 Task: Look for space in Ilorin, Nigeria from 15th June, 2023 to 21st June, 2023 for 5 adults in price range Rs.14000 to Rs.25000. Place can be entire place with 3 bedrooms having 3 beds and 3 bathrooms. Property type can be house, flat, guest house. Booking option can be shelf check-in. Required host language is English.
Action: Mouse moved to (414, 106)
Screenshot: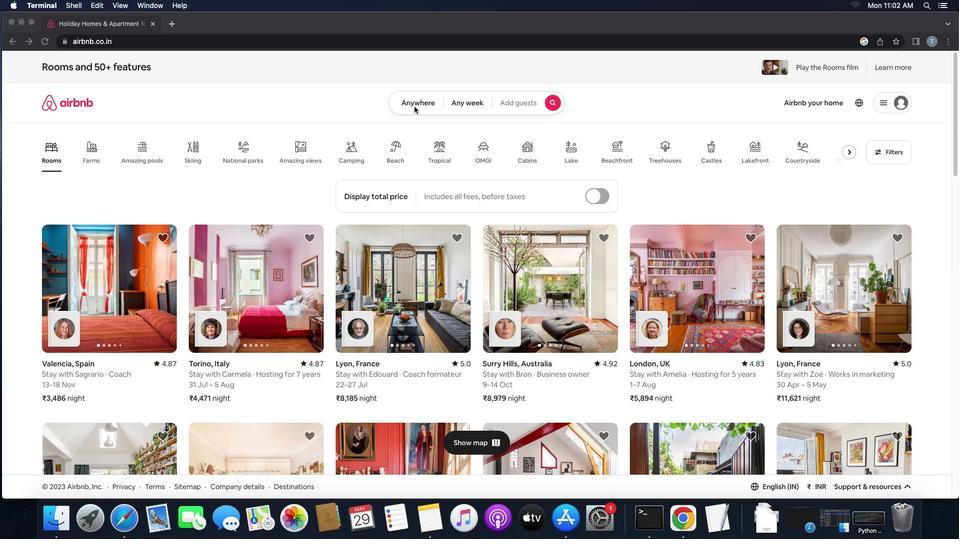 
Action: Mouse pressed left at (414, 106)
Screenshot: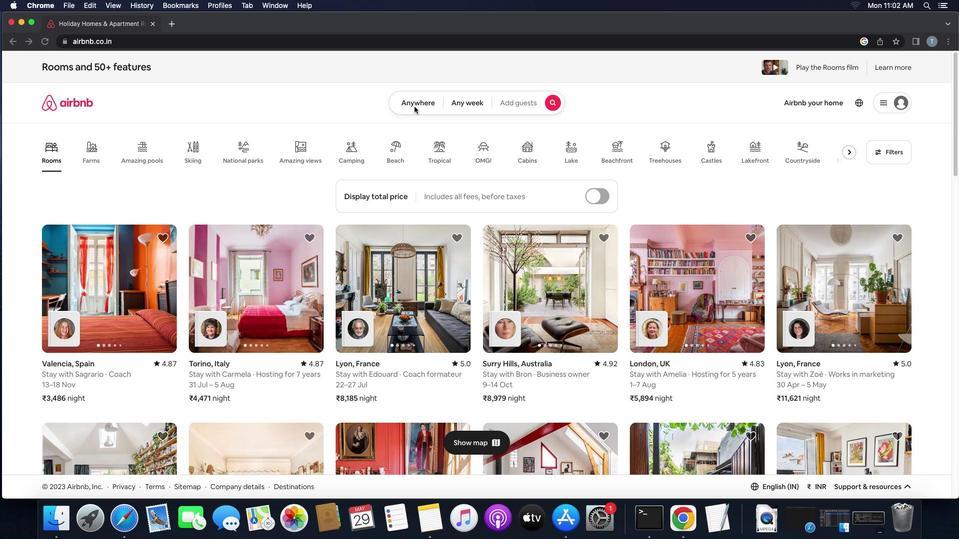 
Action: Mouse pressed left at (414, 106)
Screenshot: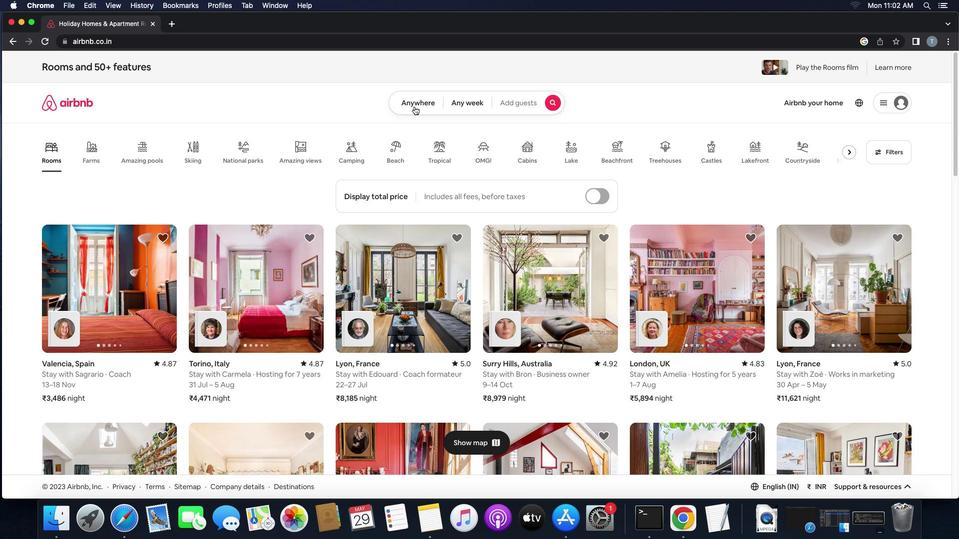 
Action: Mouse moved to (370, 139)
Screenshot: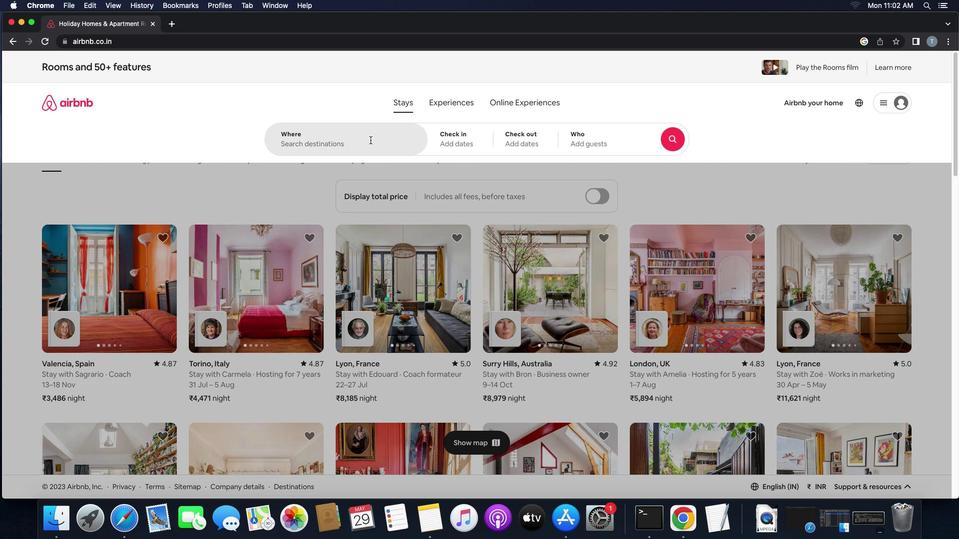 
Action: Mouse pressed left at (370, 139)
Screenshot: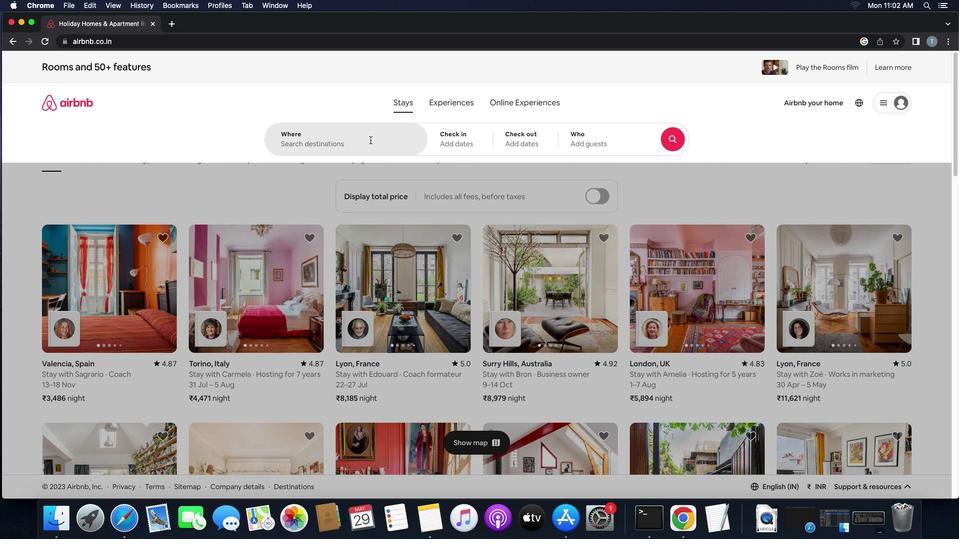 
Action: Key pressed 'i''i''o''r''i''n'','Key.space
Screenshot: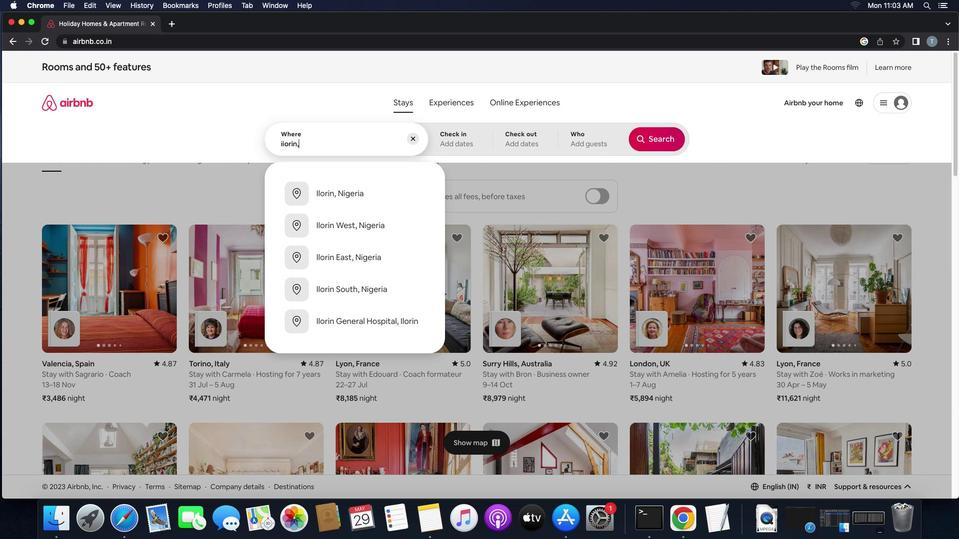 
Action: Mouse moved to (386, 188)
Screenshot: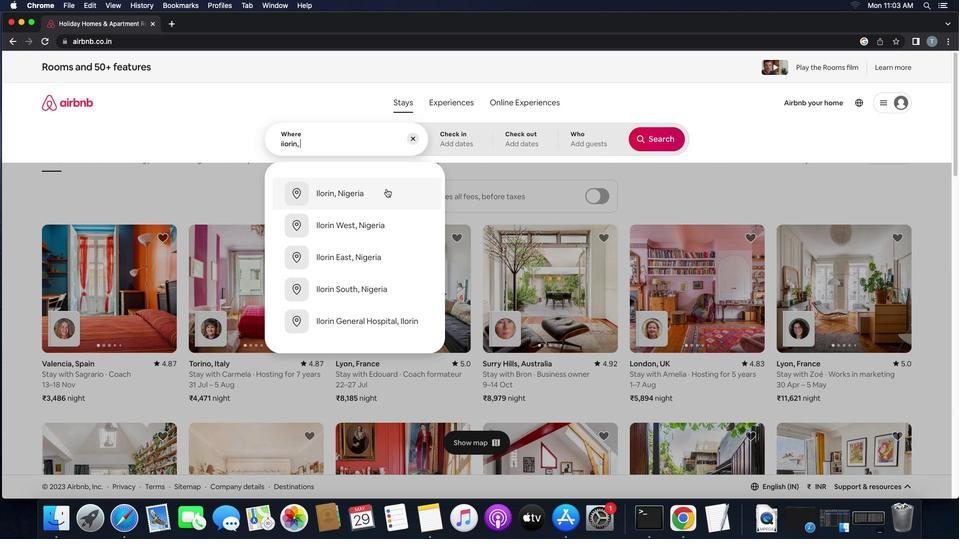 
Action: Mouse pressed left at (386, 188)
Screenshot: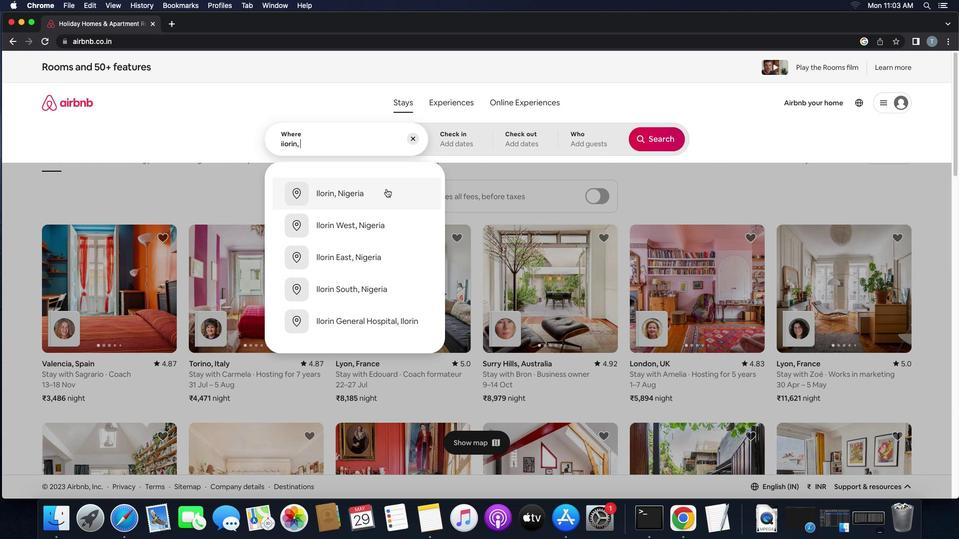 
Action: Mouse moved to (605, 314)
Screenshot: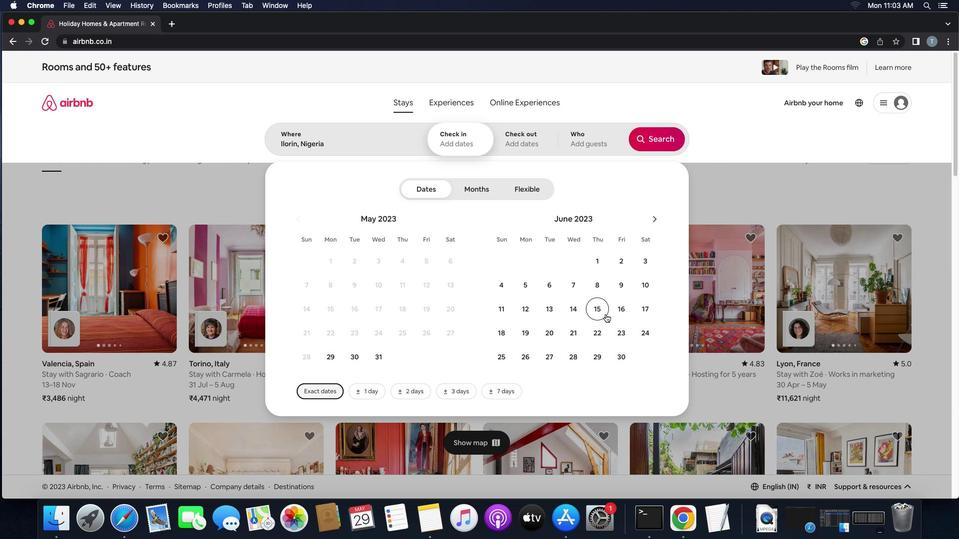 
Action: Mouse pressed left at (605, 314)
Screenshot: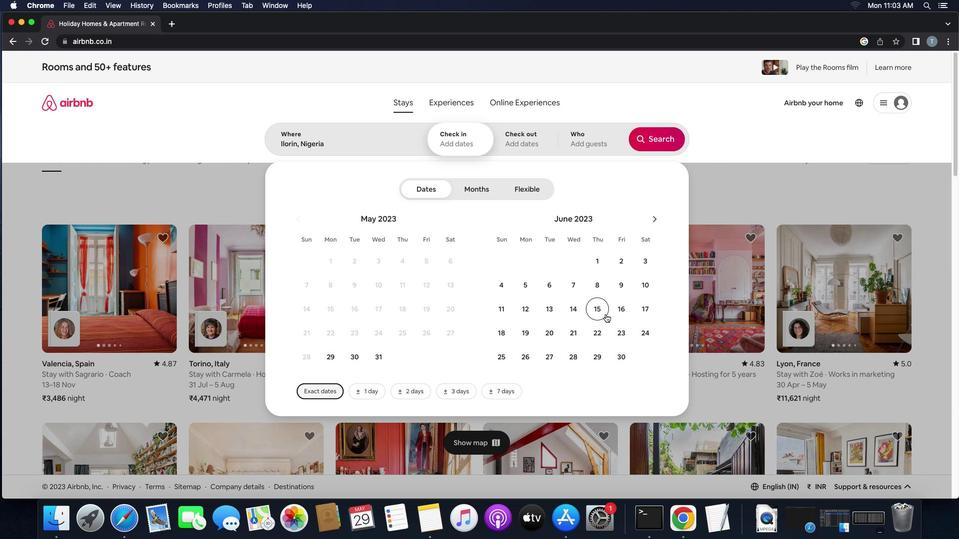 
Action: Mouse moved to (572, 333)
Screenshot: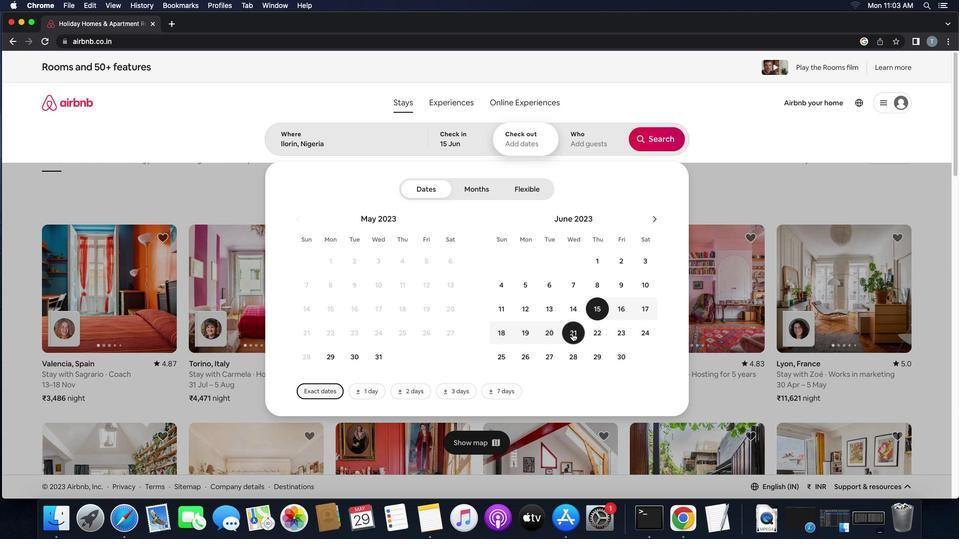 
Action: Mouse pressed left at (572, 333)
Screenshot: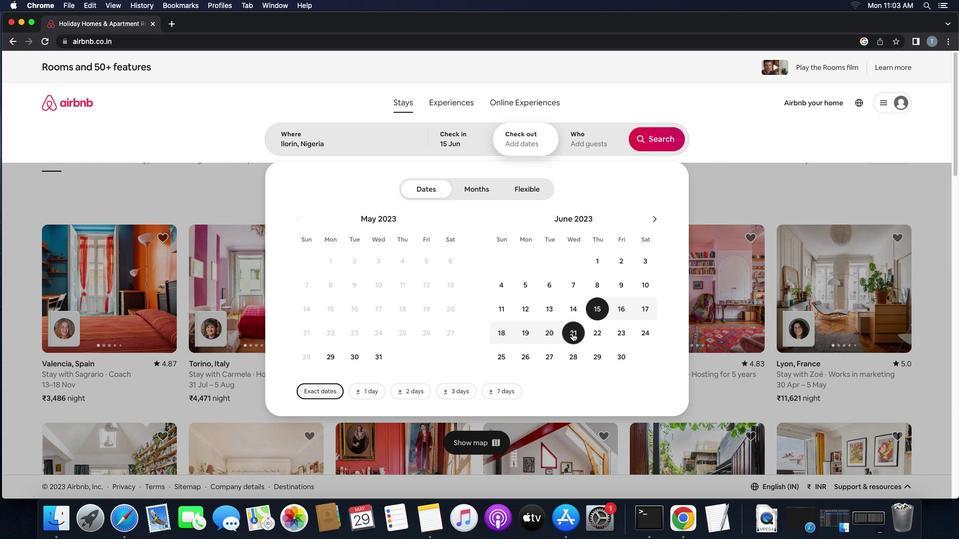 
Action: Mouse moved to (577, 139)
Screenshot: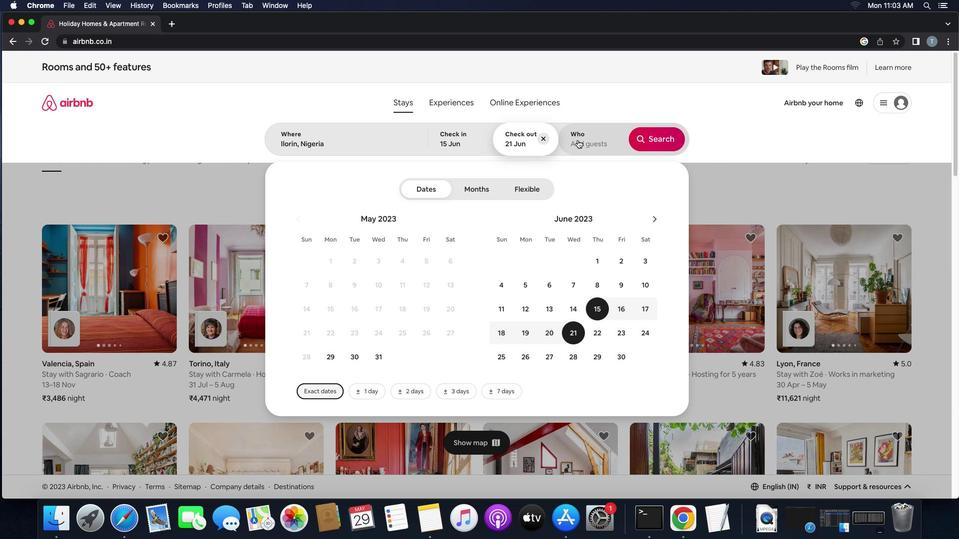 
Action: Mouse pressed left at (577, 139)
Screenshot: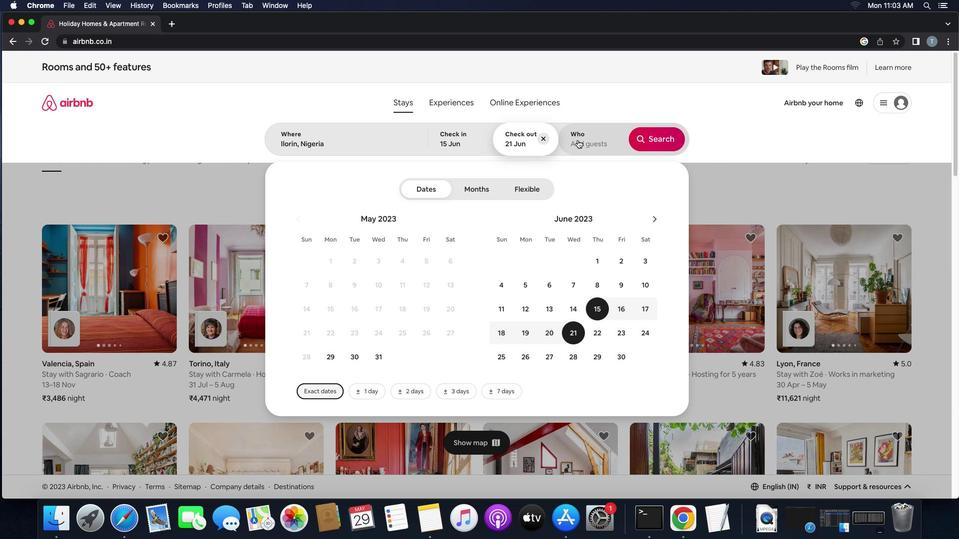 
Action: Mouse moved to (658, 192)
Screenshot: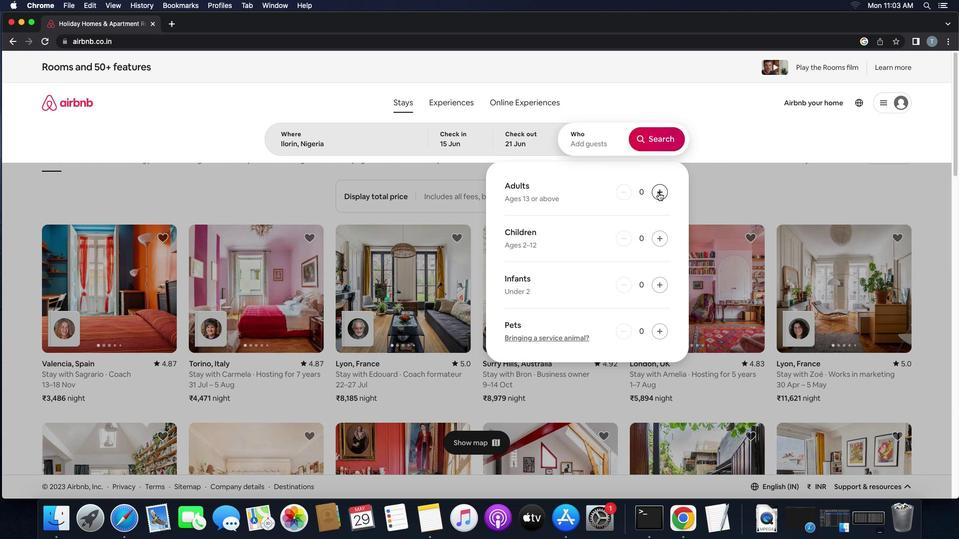 
Action: Mouse pressed left at (658, 192)
Screenshot: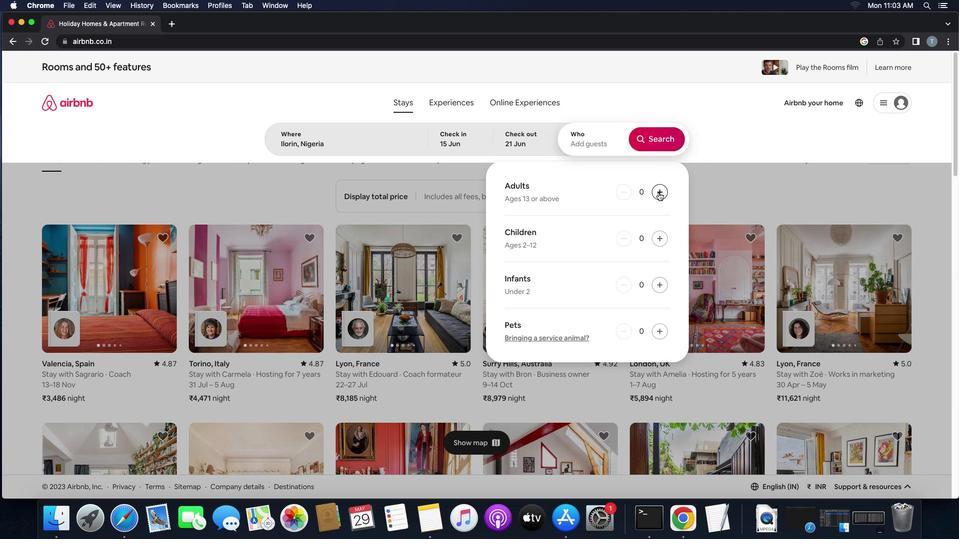 
Action: Mouse pressed left at (658, 192)
Screenshot: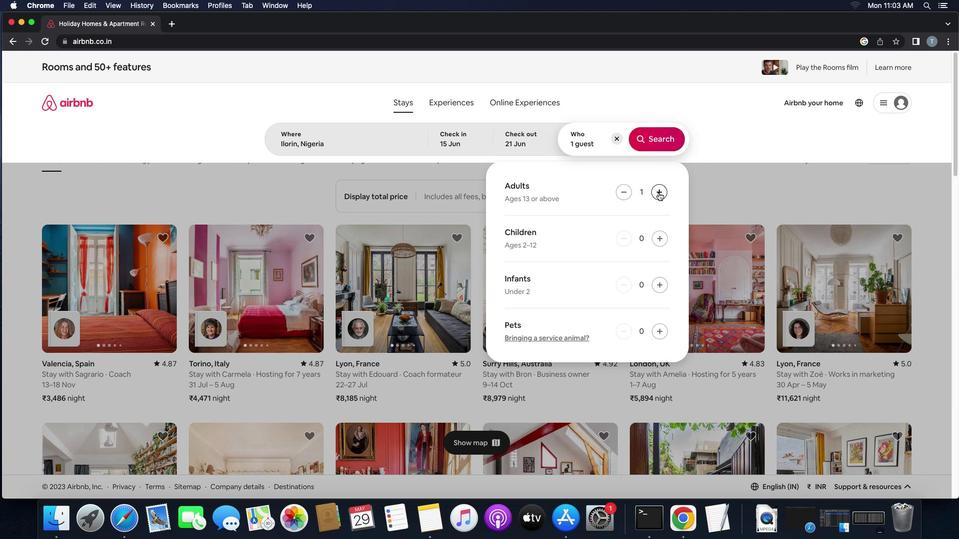
Action: Mouse pressed left at (658, 192)
Screenshot: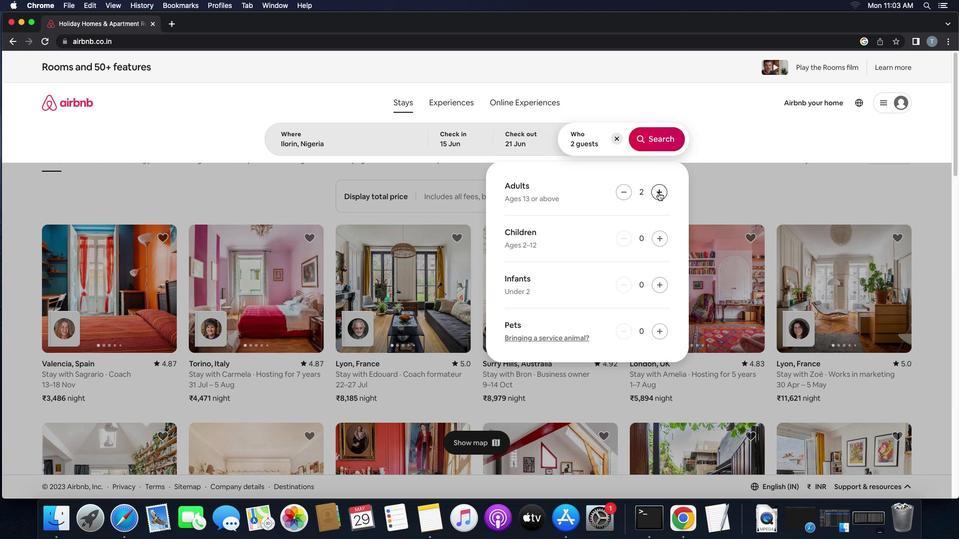 
Action: Mouse pressed left at (658, 192)
Screenshot: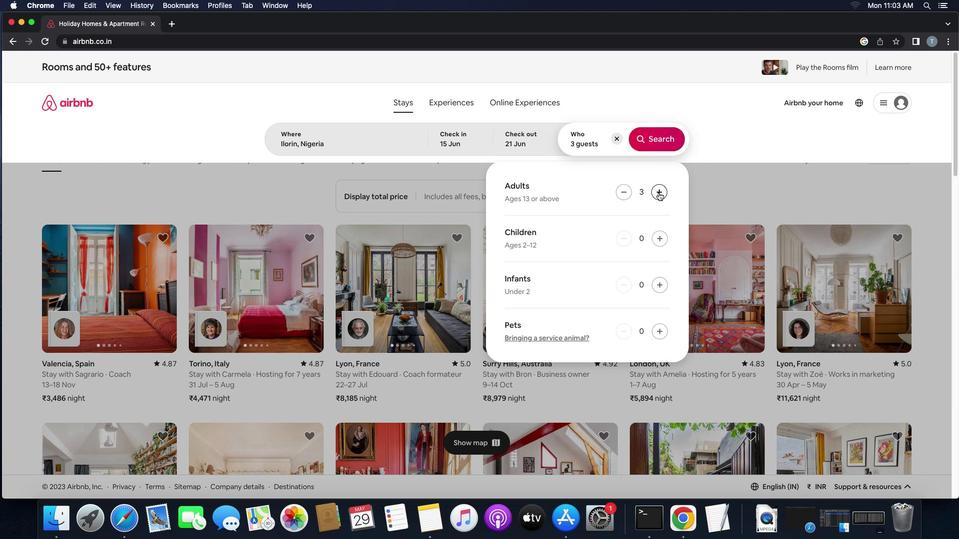 
Action: Mouse pressed left at (658, 192)
Screenshot: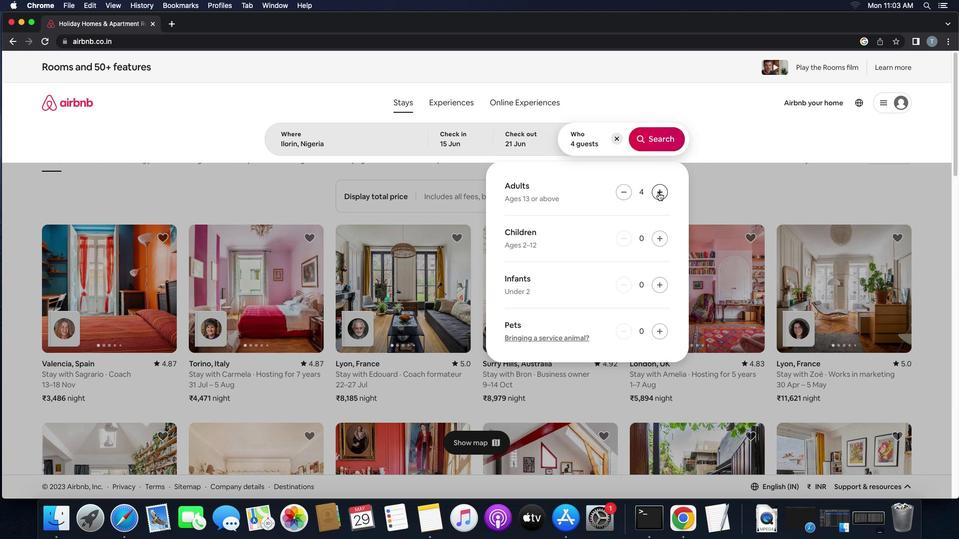 
Action: Mouse moved to (672, 141)
Screenshot: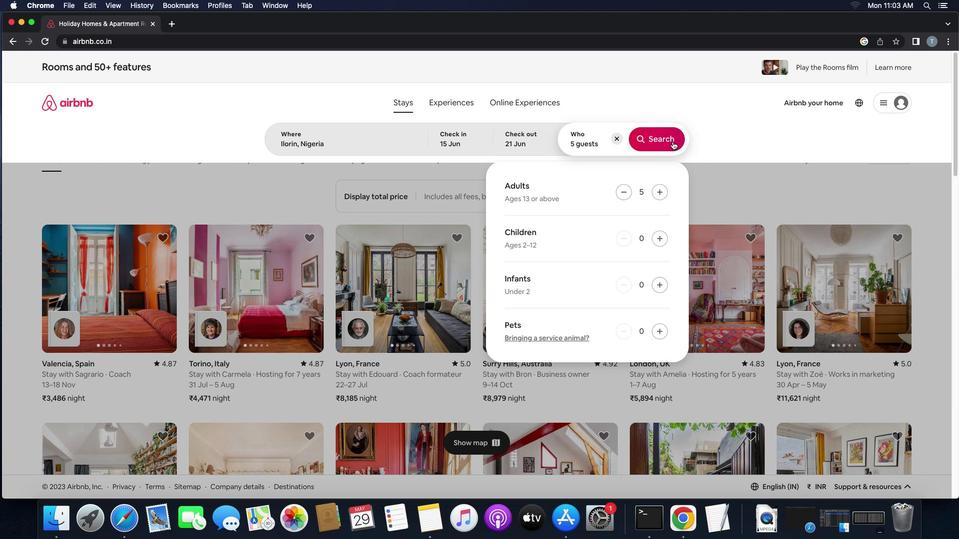 
Action: Mouse pressed left at (672, 141)
Screenshot: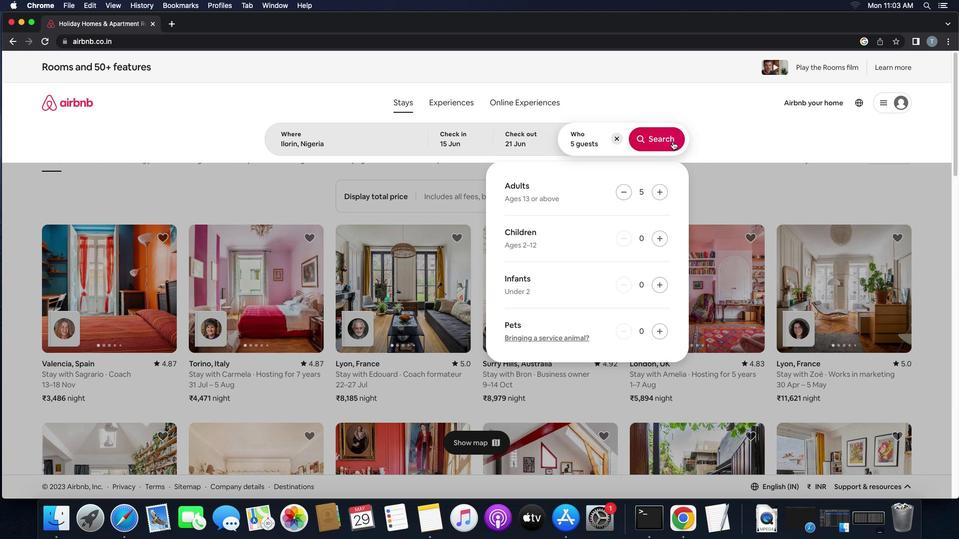 
Action: Mouse moved to (928, 110)
Screenshot: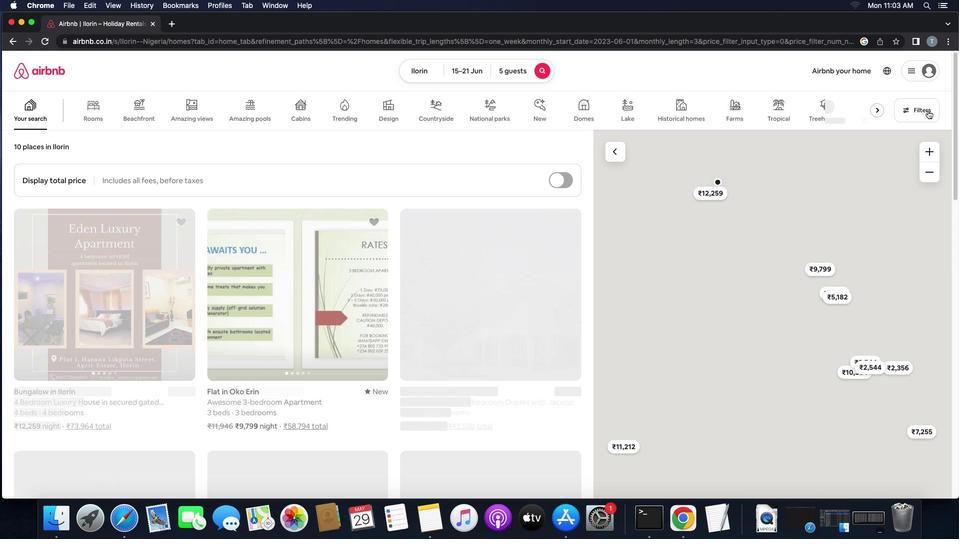 
Action: Mouse pressed left at (928, 110)
Screenshot: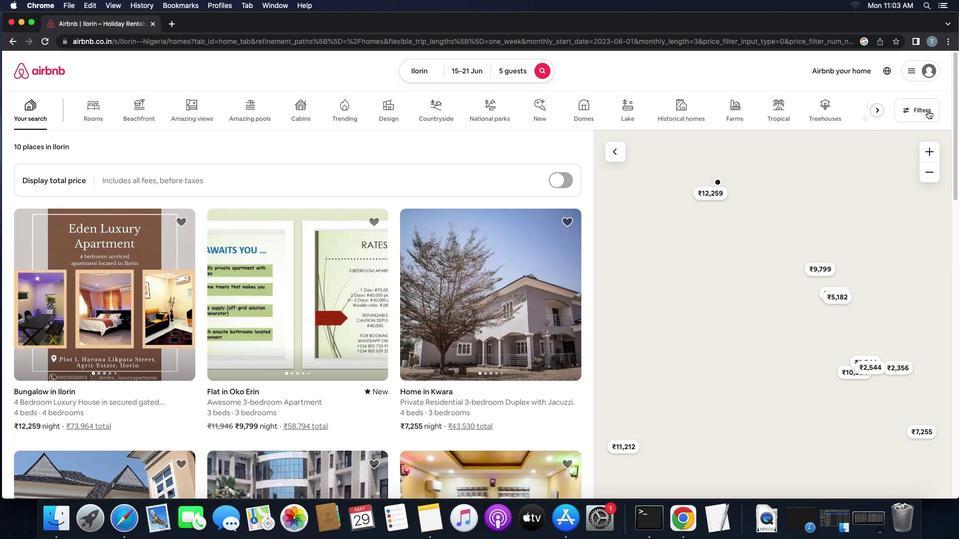 
Action: Mouse moved to (347, 240)
Screenshot: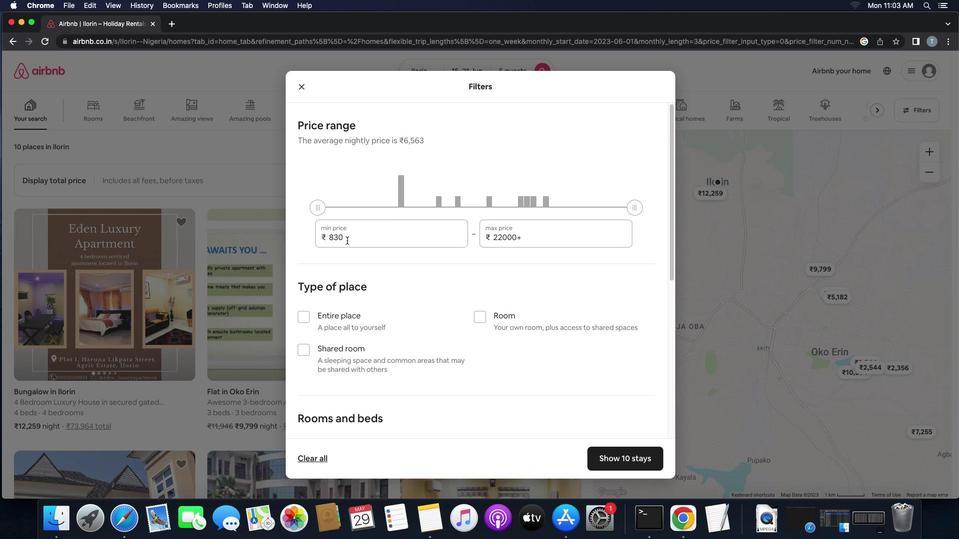 
Action: Mouse pressed left at (347, 240)
Screenshot: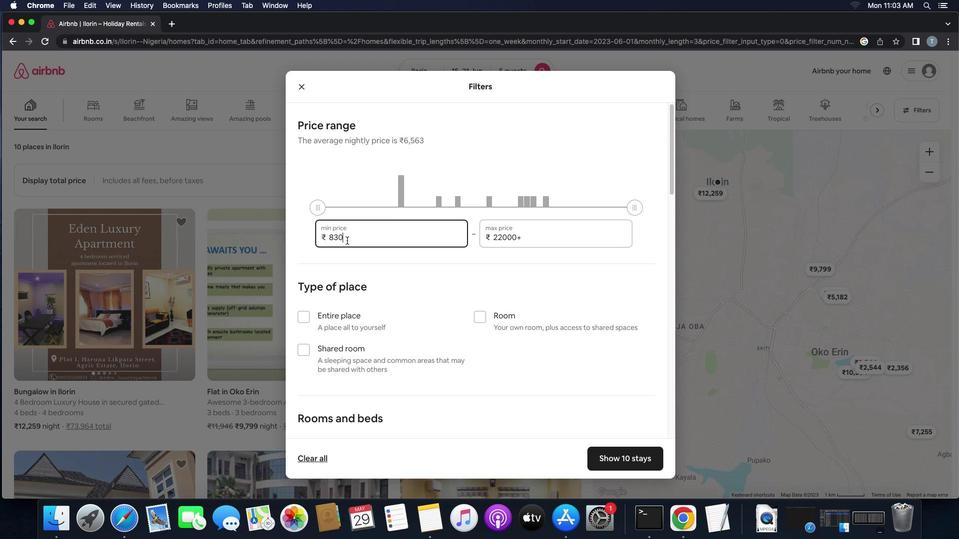 
Action: Mouse pressed left at (347, 240)
Screenshot: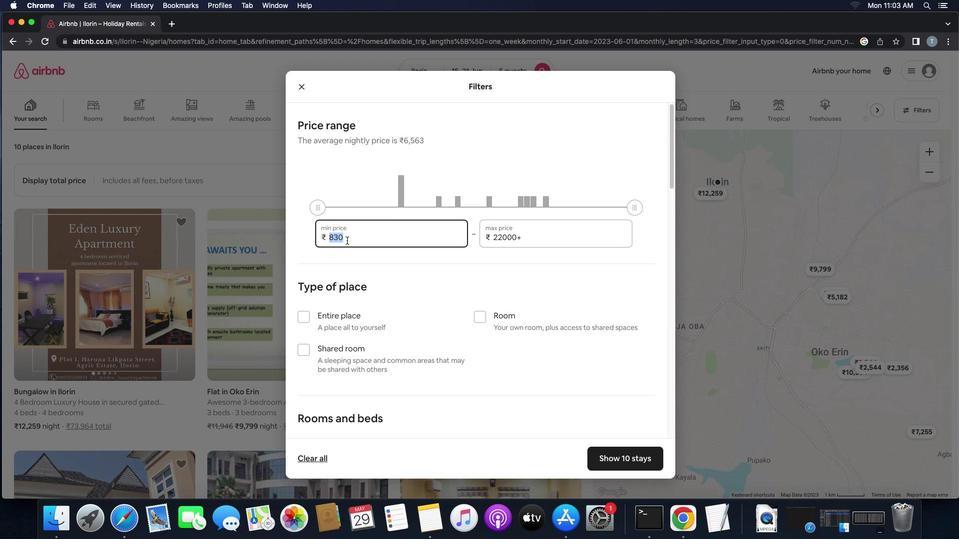 
Action: Key pressed Key.backspace'1''4''0''0''0'
Screenshot: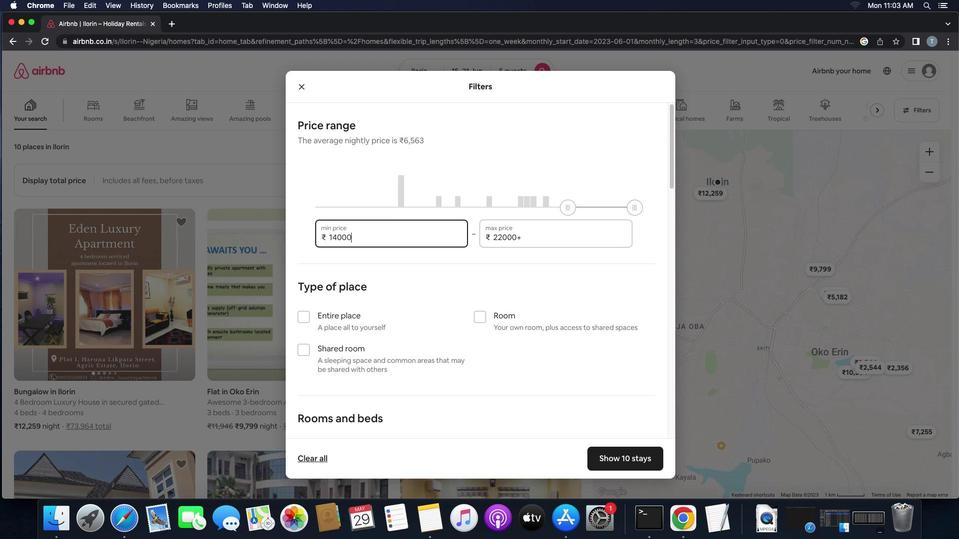 
Action: Mouse moved to (527, 239)
Screenshot: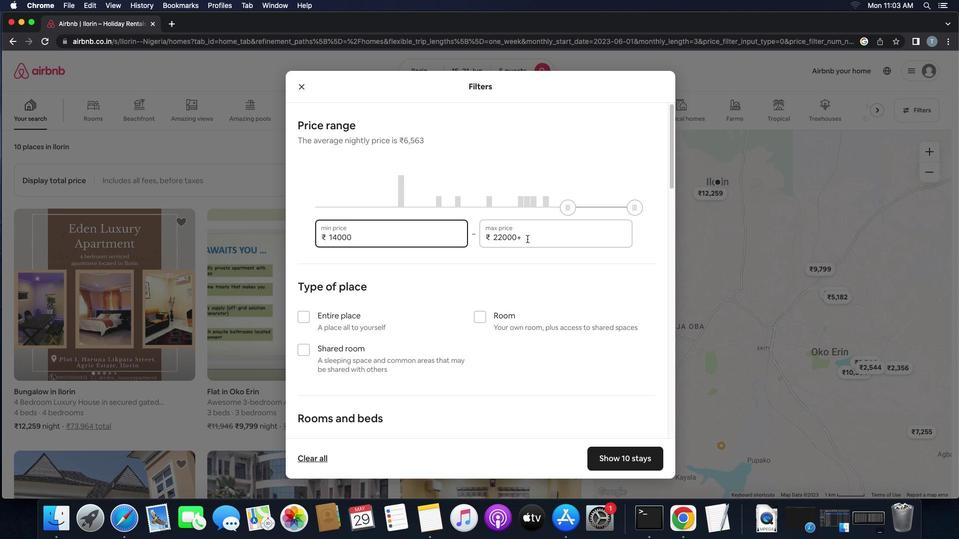 
Action: Mouse pressed left at (527, 239)
Screenshot: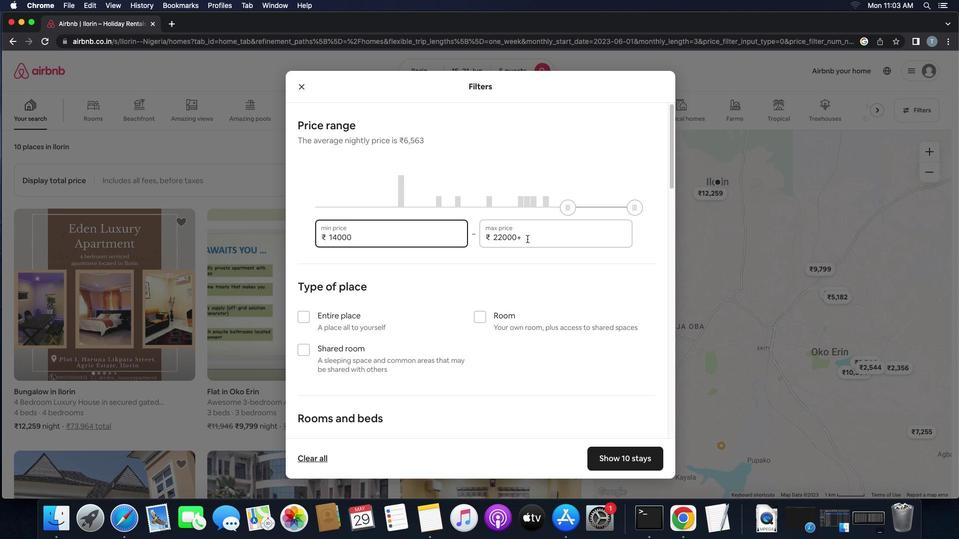 
Action: Mouse pressed left at (527, 239)
Screenshot: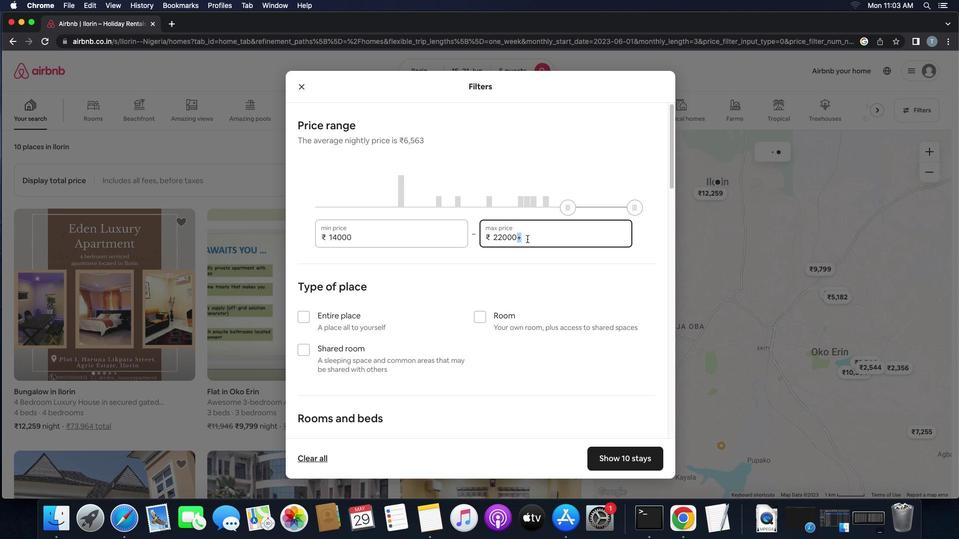 
Action: Key pressed Key.backspaceKey.backspaceKey.backspaceKey.backspaceKey.backspace'5''0''0''0'
Screenshot: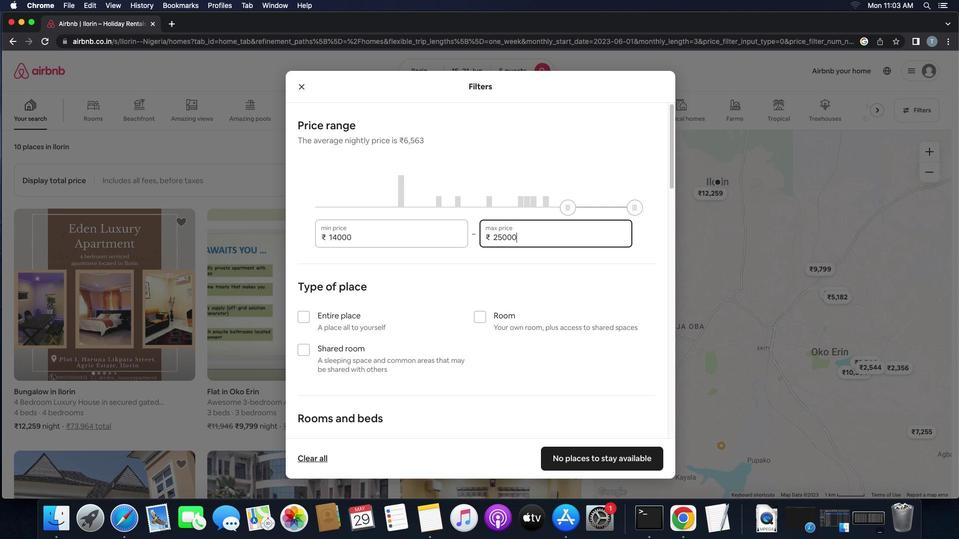 
Action: Mouse moved to (336, 316)
Screenshot: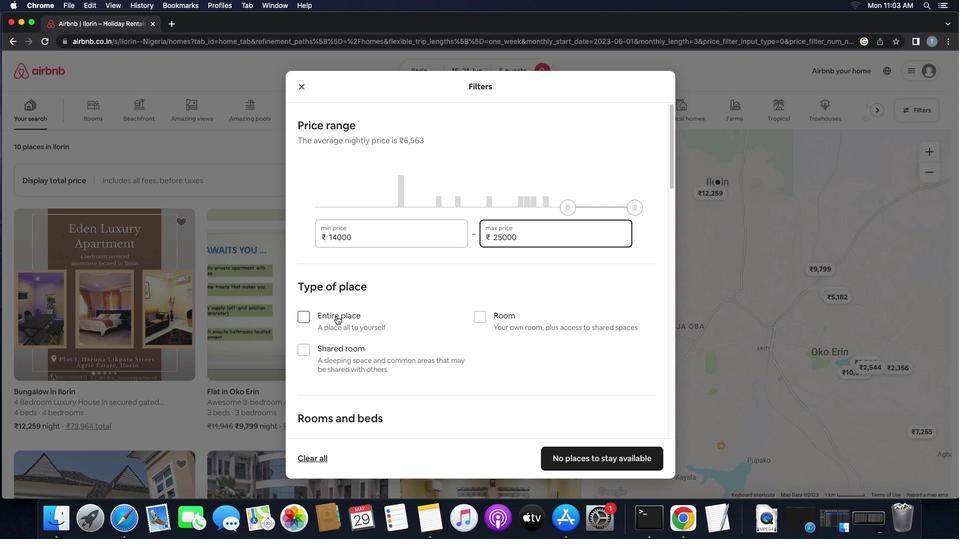 
Action: Mouse pressed left at (336, 316)
Screenshot: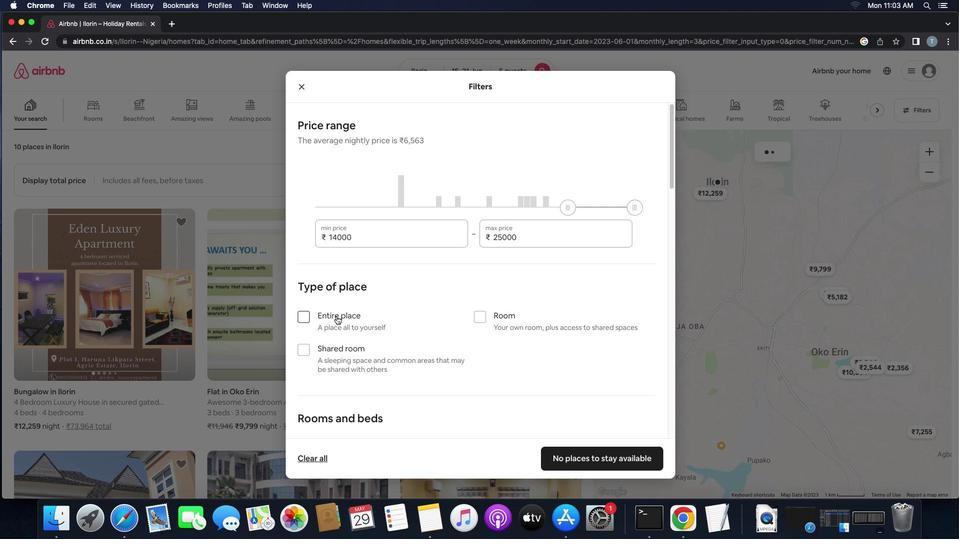 
Action: Mouse moved to (503, 345)
Screenshot: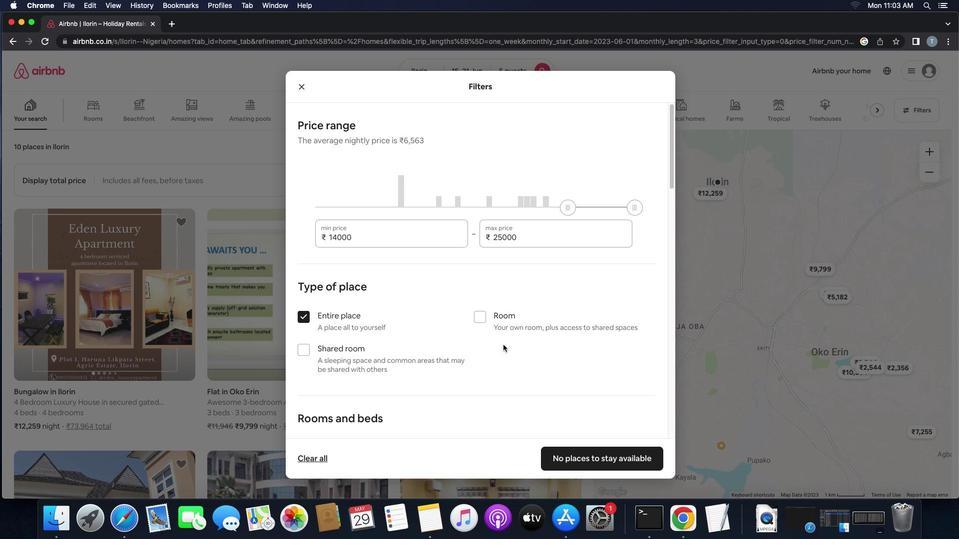 
Action: Mouse scrolled (503, 345) with delta (0, 0)
Screenshot: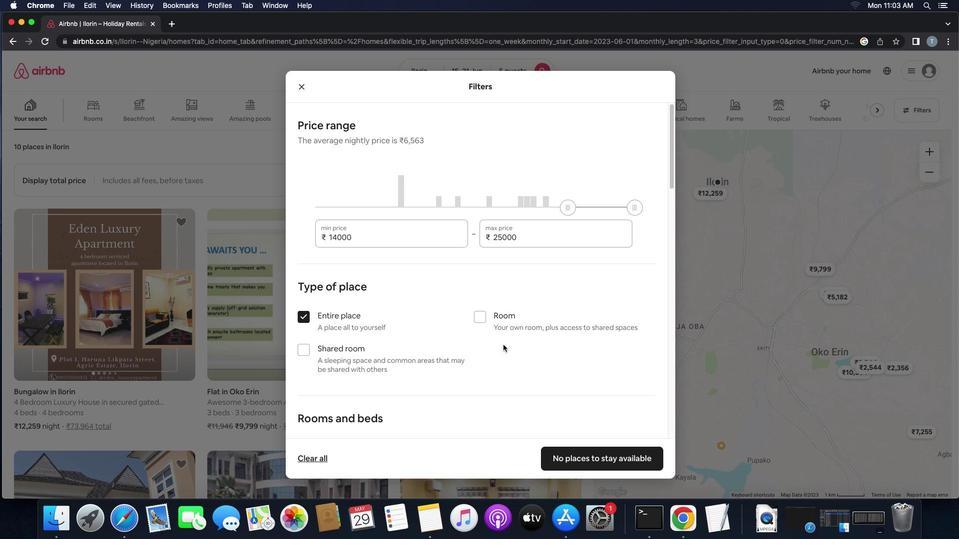 
Action: Mouse scrolled (503, 345) with delta (0, 0)
Screenshot: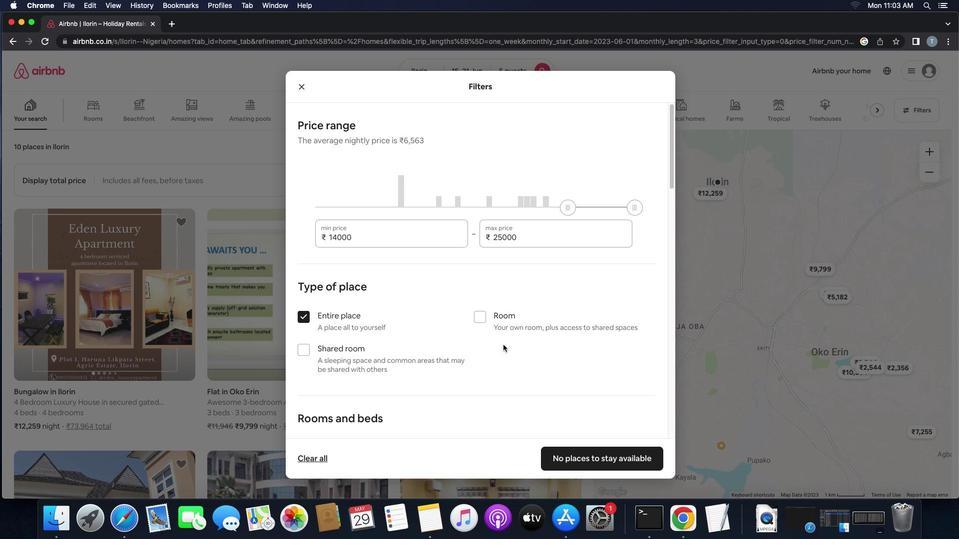 
Action: Mouse scrolled (503, 345) with delta (0, 0)
Screenshot: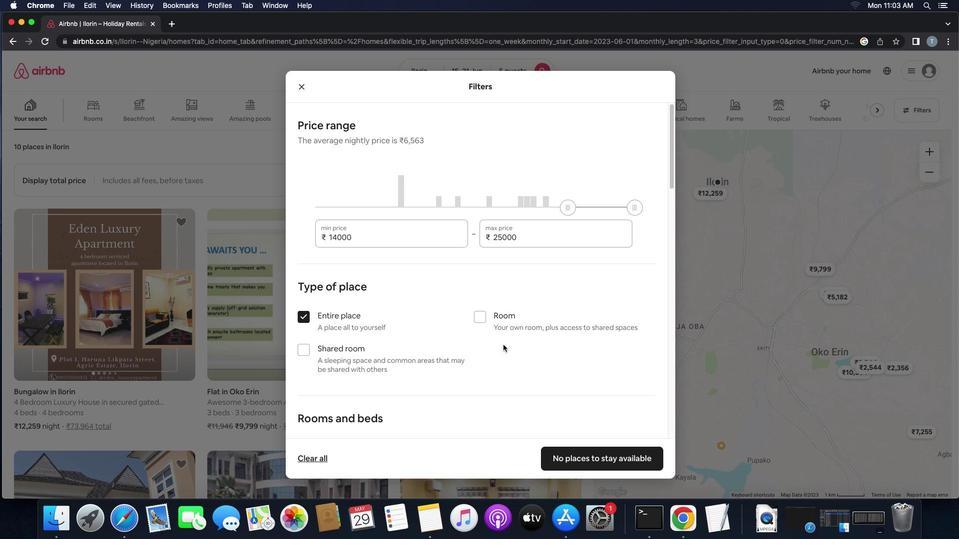 
Action: Mouse scrolled (503, 345) with delta (0, 0)
Screenshot: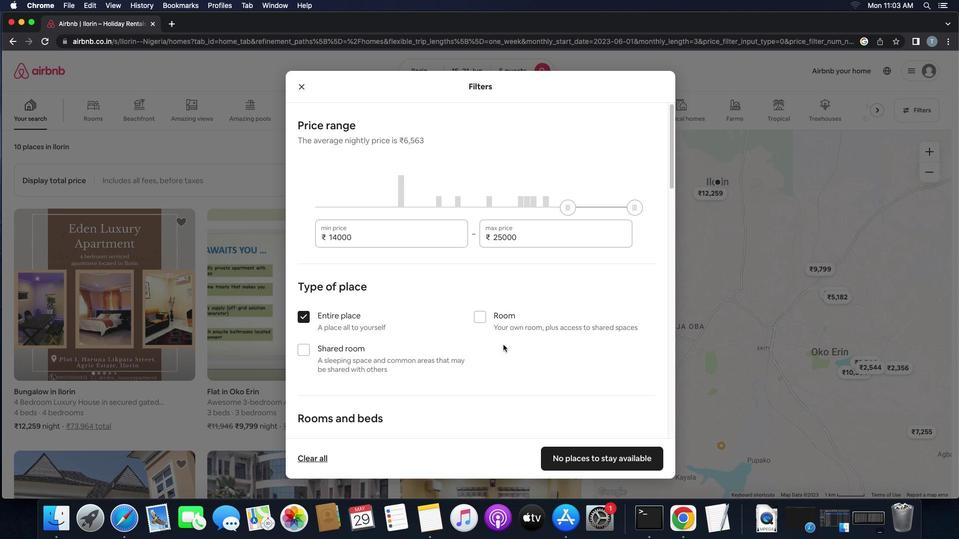 
Action: Mouse scrolled (503, 345) with delta (0, 0)
Screenshot: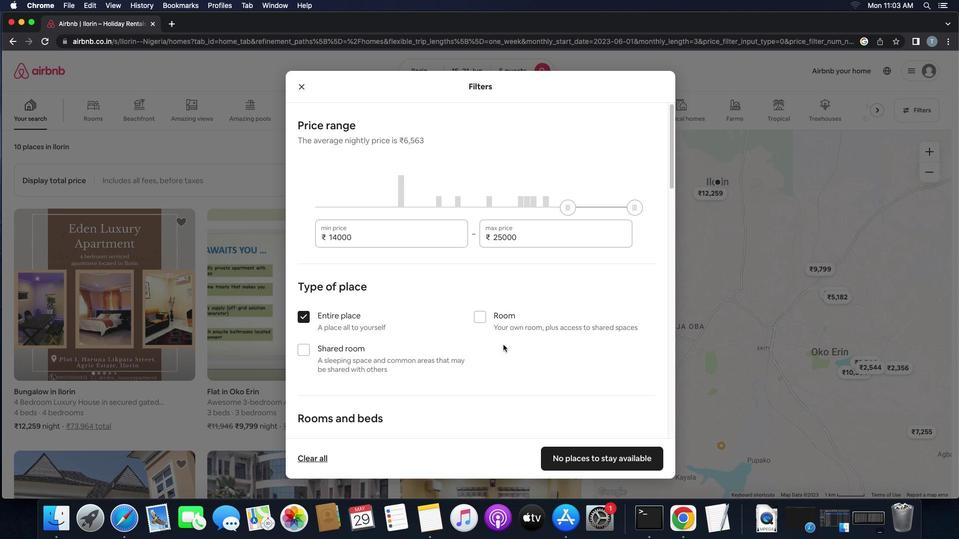 
Action: Mouse scrolled (503, 345) with delta (0, -1)
Screenshot: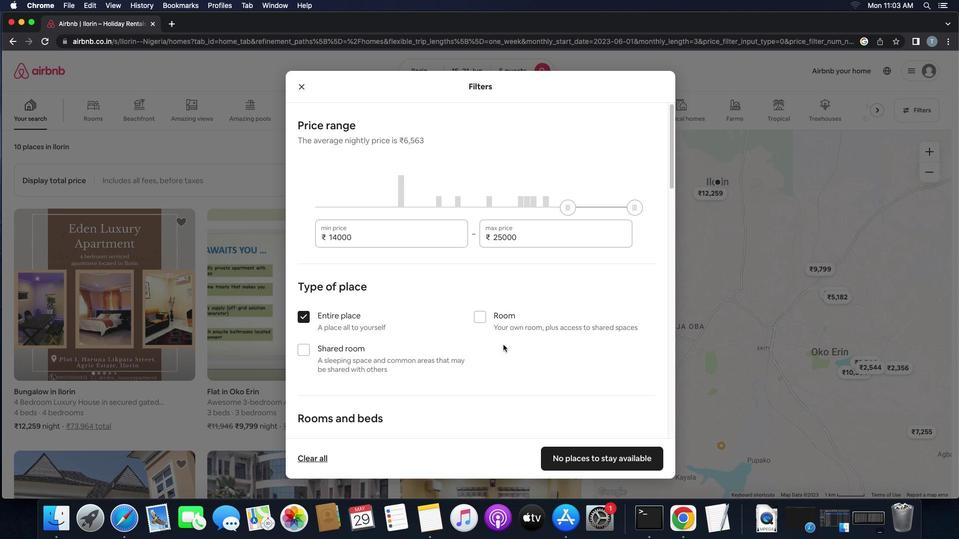 
Action: Mouse scrolled (503, 345) with delta (0, -2)
Screenshot: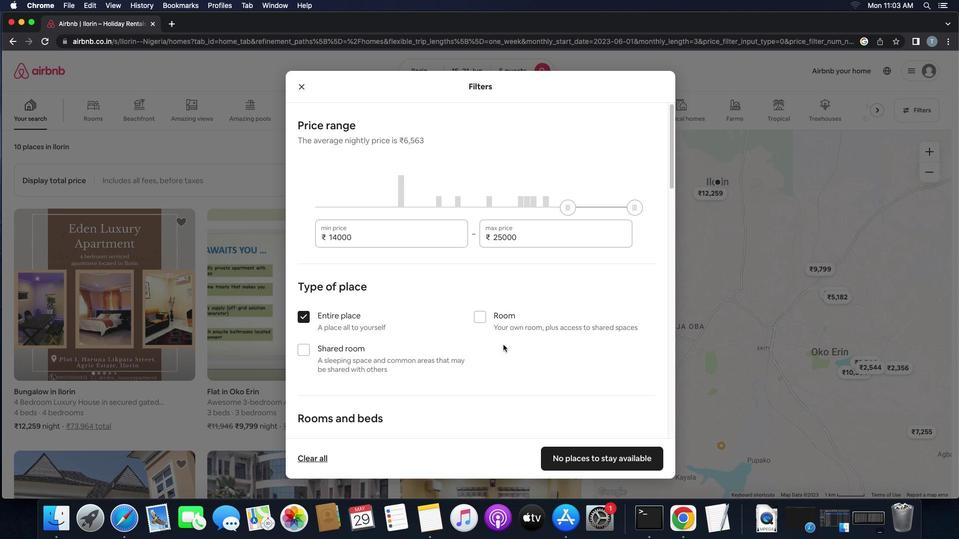 
Action: Mouse scrolled (503, 345) with delta (0, -2)
Screenshot: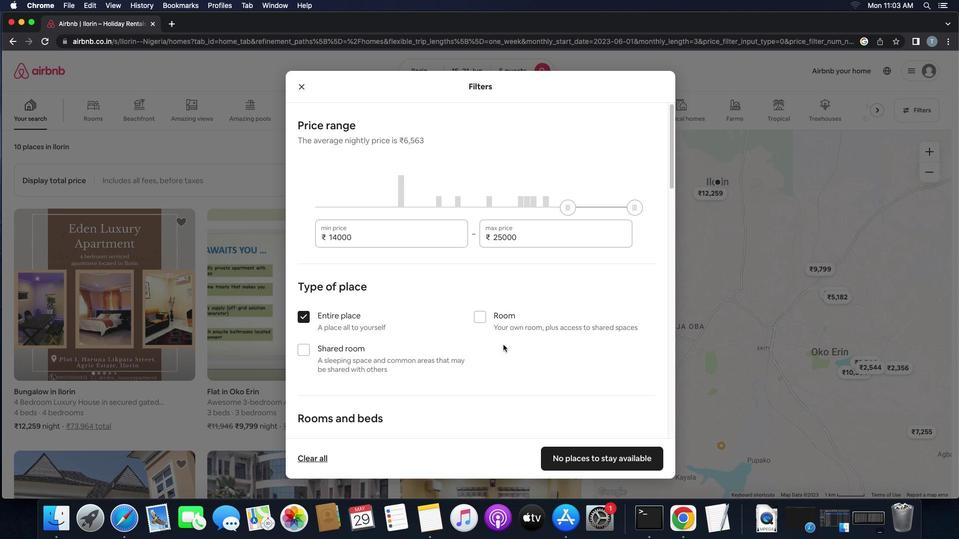 
Action: Mouse moved to (424, 374)
Screenshot: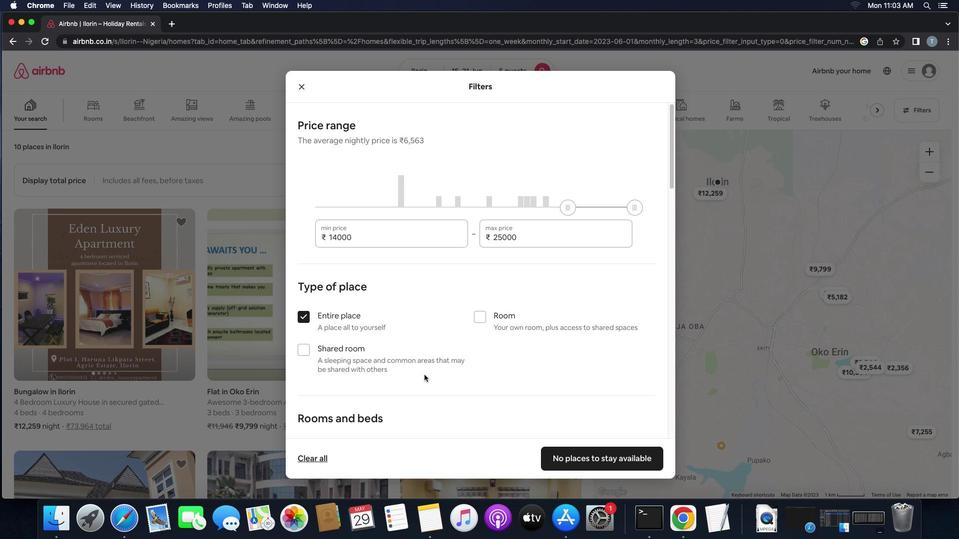 
Action: Mouse scrolled (424, 374) with delta (0, 0)
Screenshot: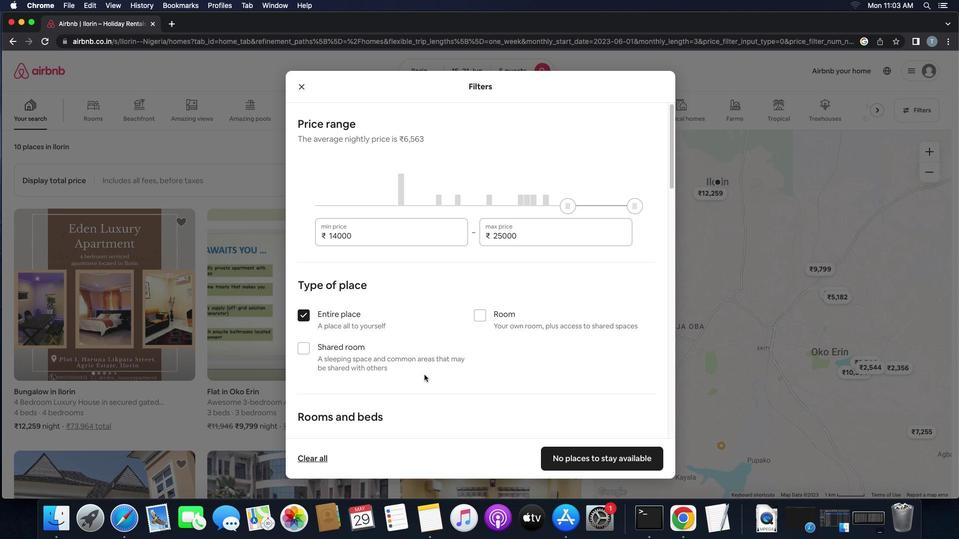 
Action: Mouse scrolled (424, 374) with delta (0, 0)
Screenshot: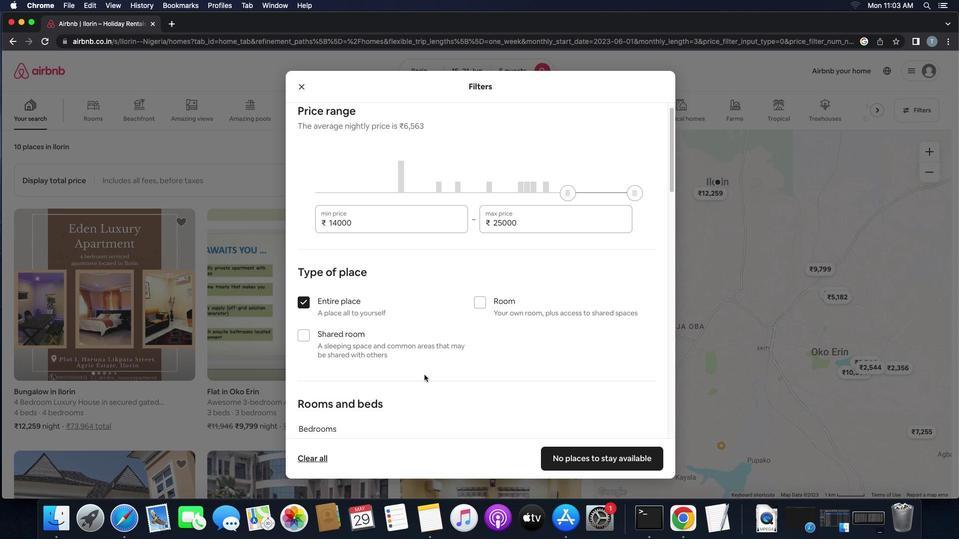 
Action: Mouse scrolled (424, 374) with delta (0, -1)
Screenshot: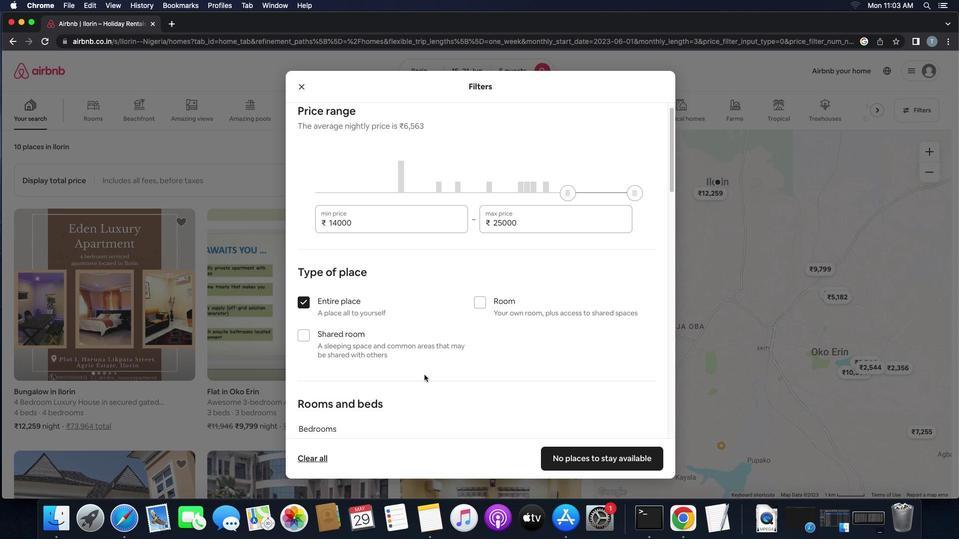 
Action: Mouse scrolled (424, 374) with delta (0, -2)
Screenshot: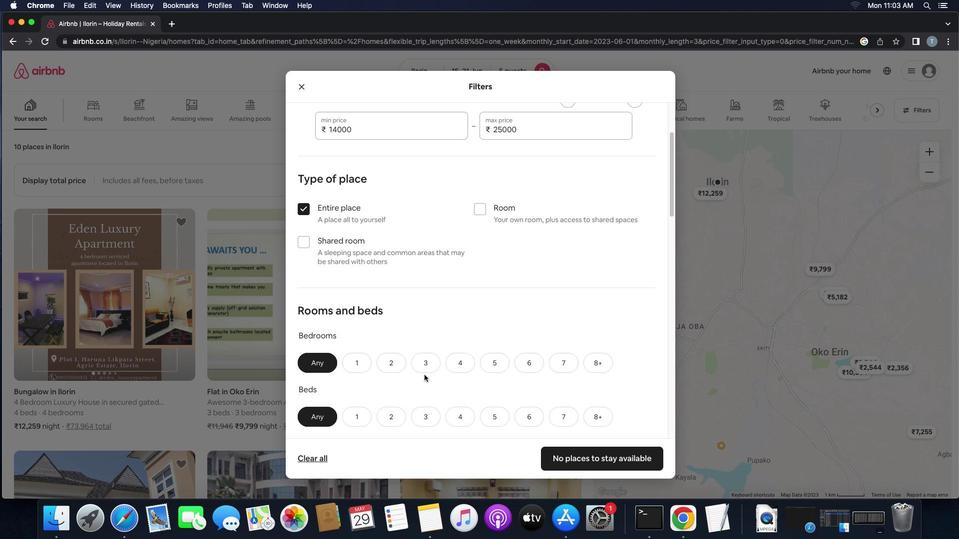 
Action: Mouse moved to (422, 273)
Screenshot: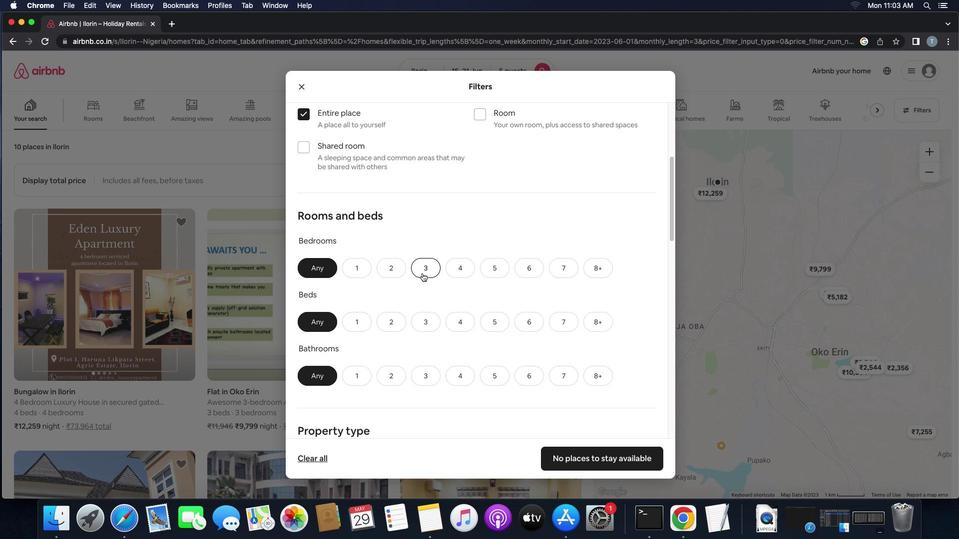 
Action: Mouse pressed left at (422, 273)
Screenshot: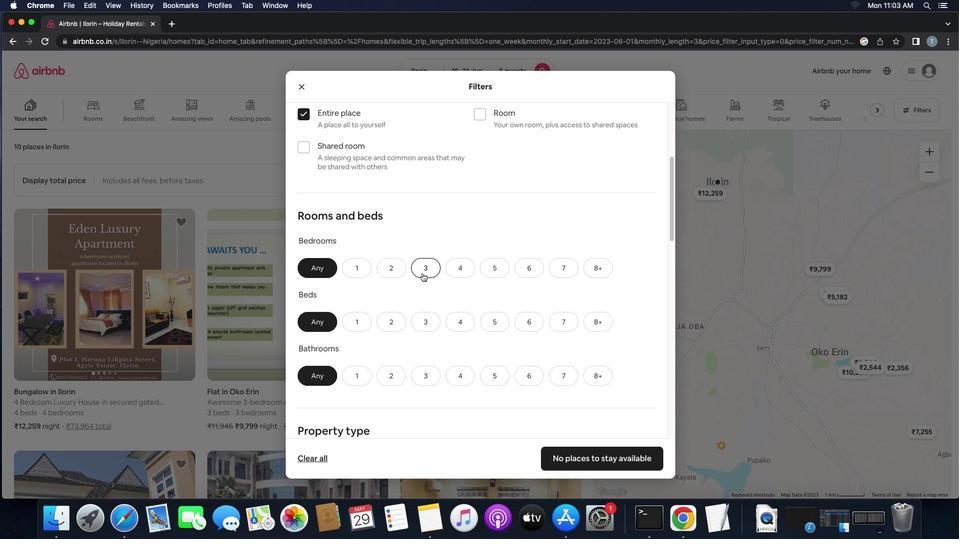 
Action: Mouse moved to (430, 321)
Screenshot: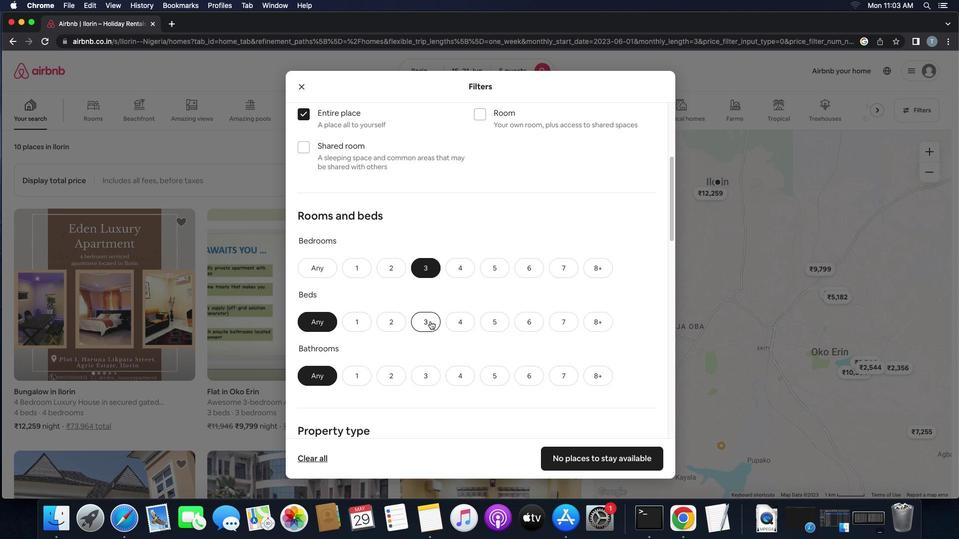 
Action: Mouse pressed left at (430, 321)
Screenshot: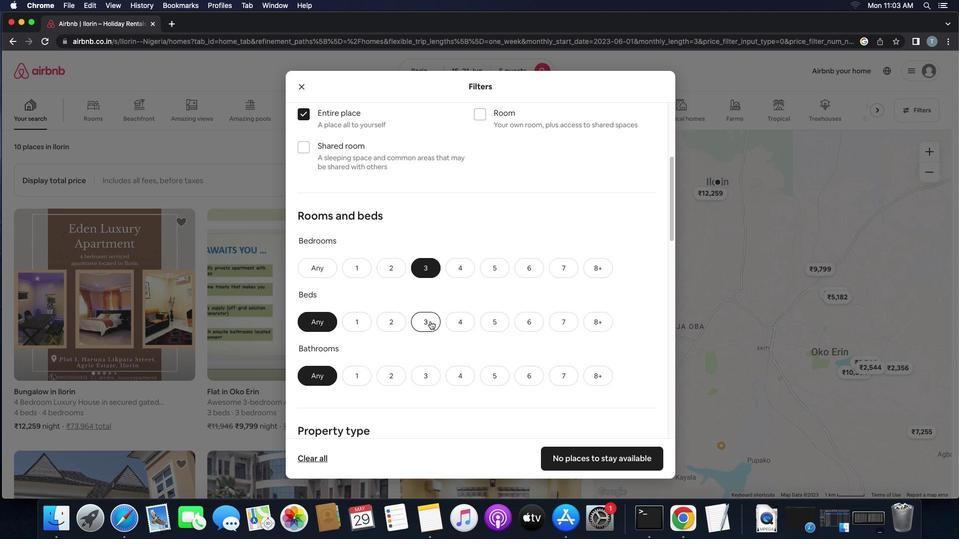 
Action: Mouse moved to (429, 358)
Screenshot: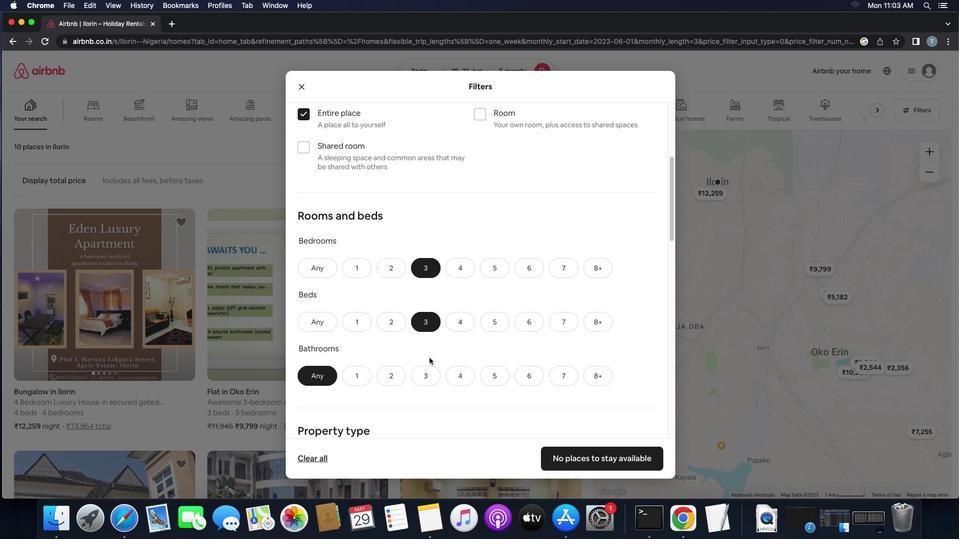 
Action: Mouse scrolled (429, 358) with delta (0, 0)
Screenshot: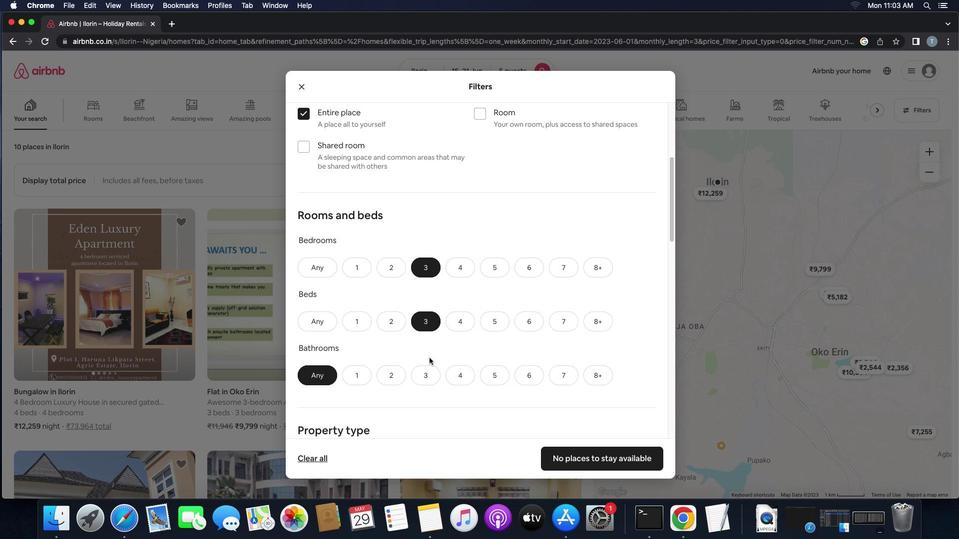 
Action: Mouse scrolled (429, 358) with delta (0, 0)
Screenshot: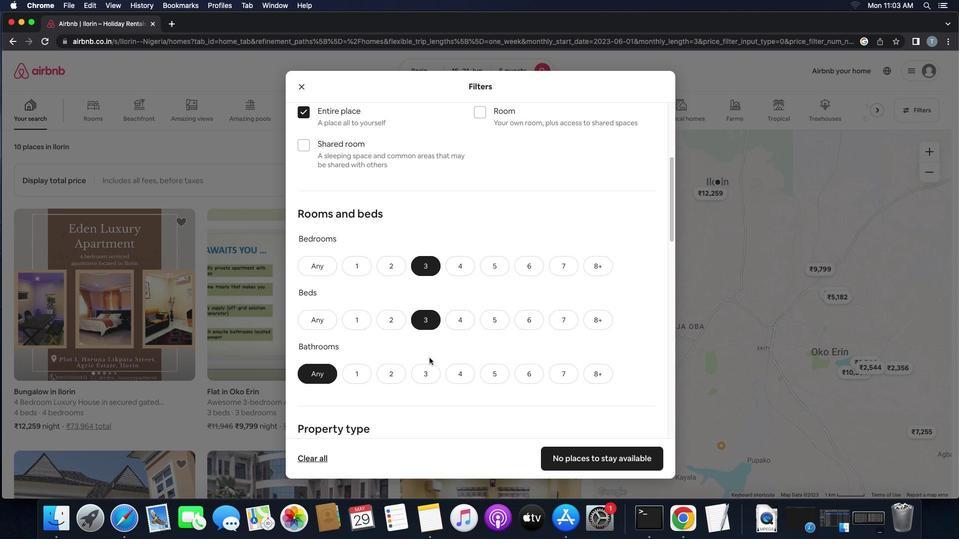 
Action: Mouse moved to (426, 366)
Screenshot: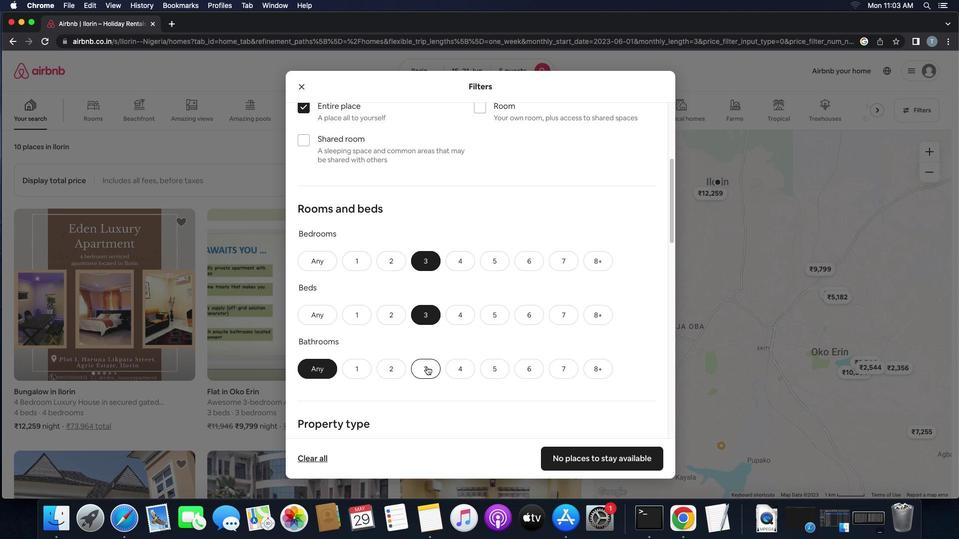 
Action: Mouse pressed left at (426, 366)
Screenshot: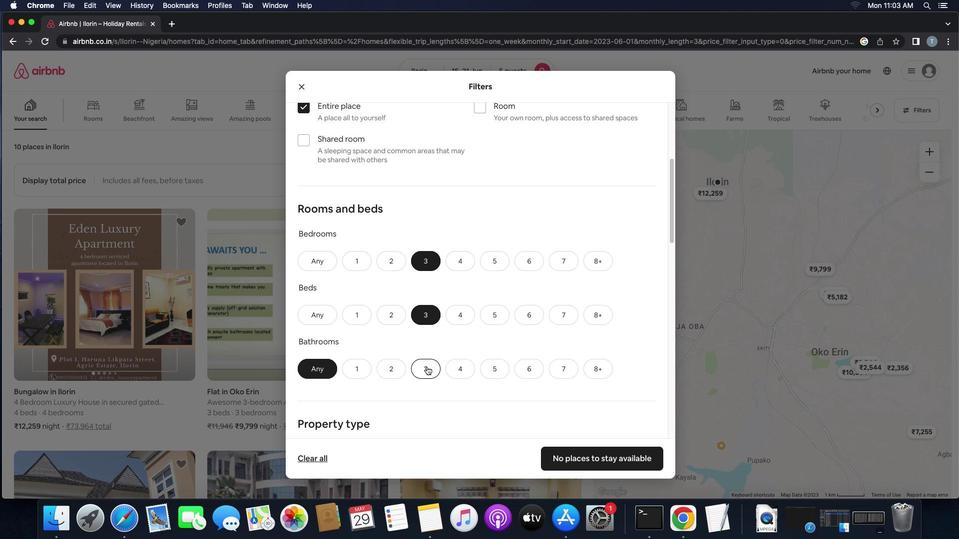 
Action: Mouse moved to (457, 367)
Screenshot: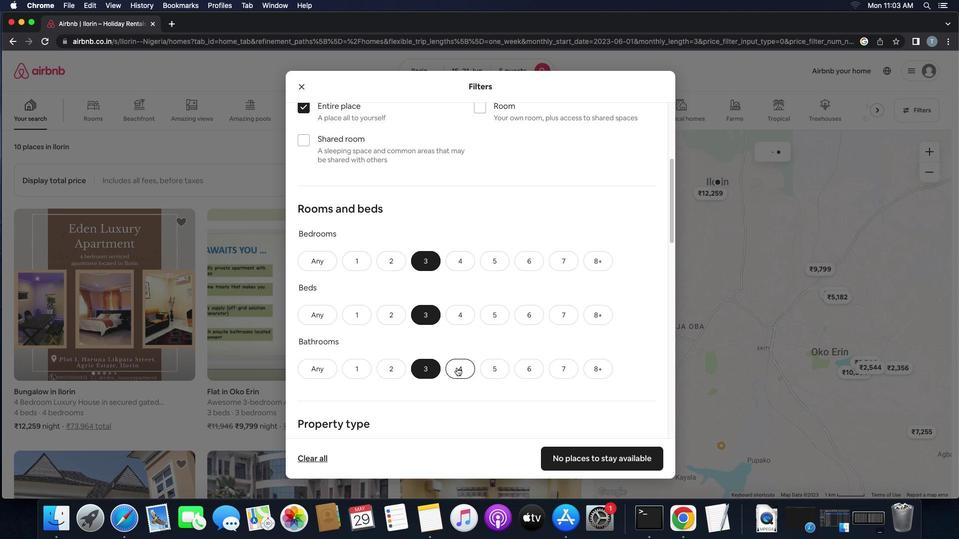 
Action: Mouse scrolled (457, 367) with delta (0, 0)
Screenshot: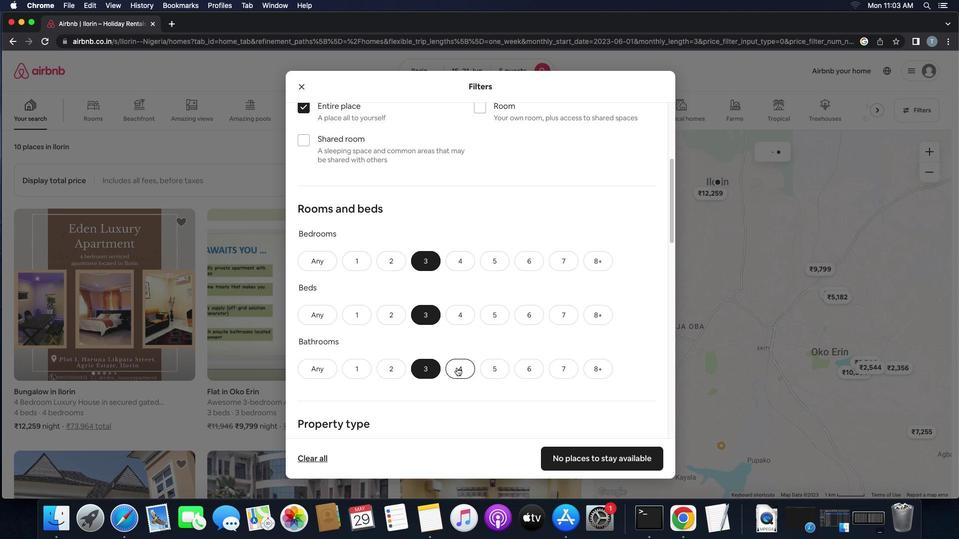 
Action: Mouse scrolled (457, 367) with delta (0, 0)
Screenshot: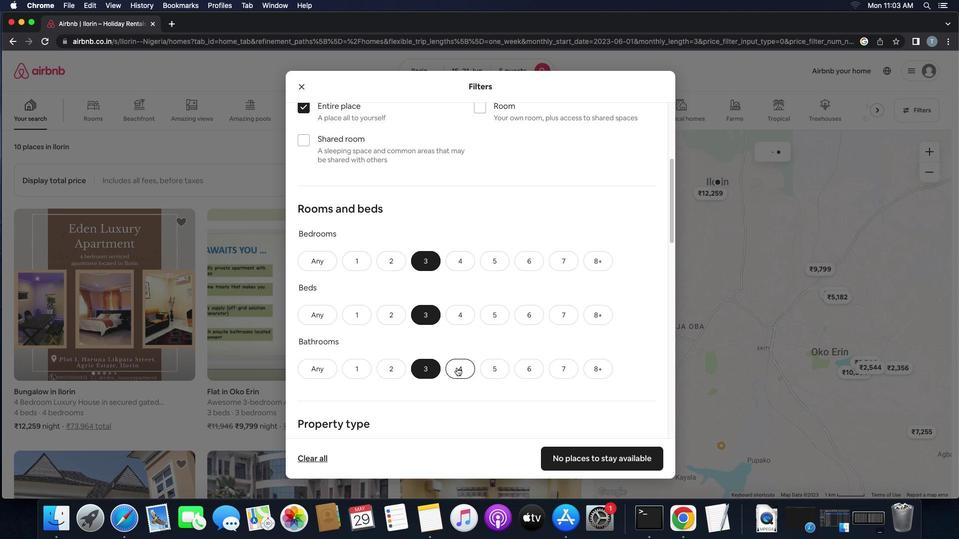 
Action: Mouse scrolled (457, 367) with delta (0, -1)
Screenshot: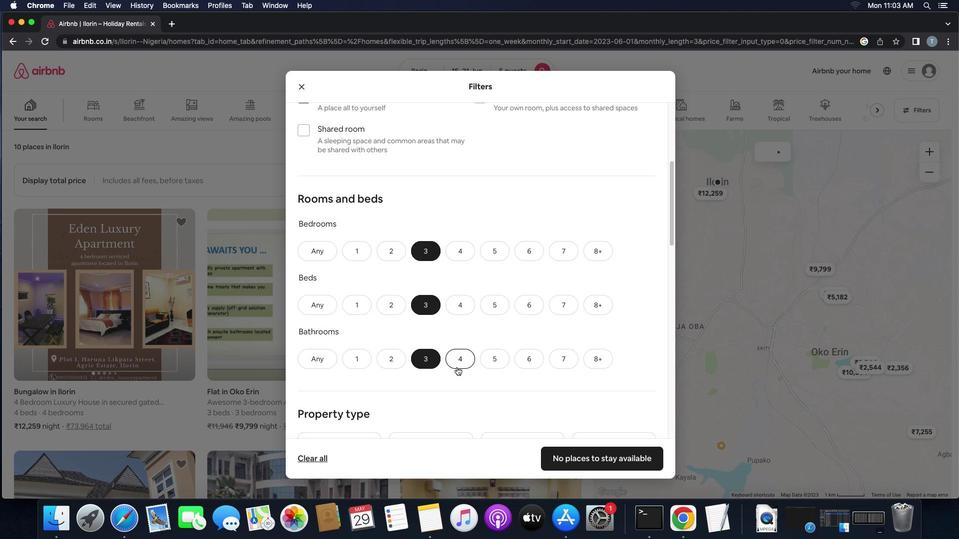 
Action: Mouse moved to (457, 367)
Screenshot: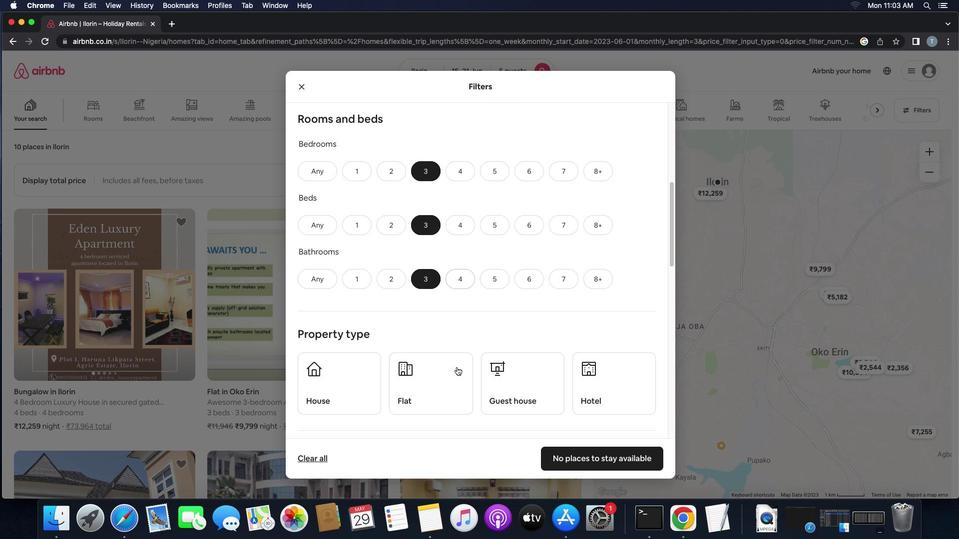 
Action: Mouse scrolled (457, 367) with delta (0, 0)
Screenshot: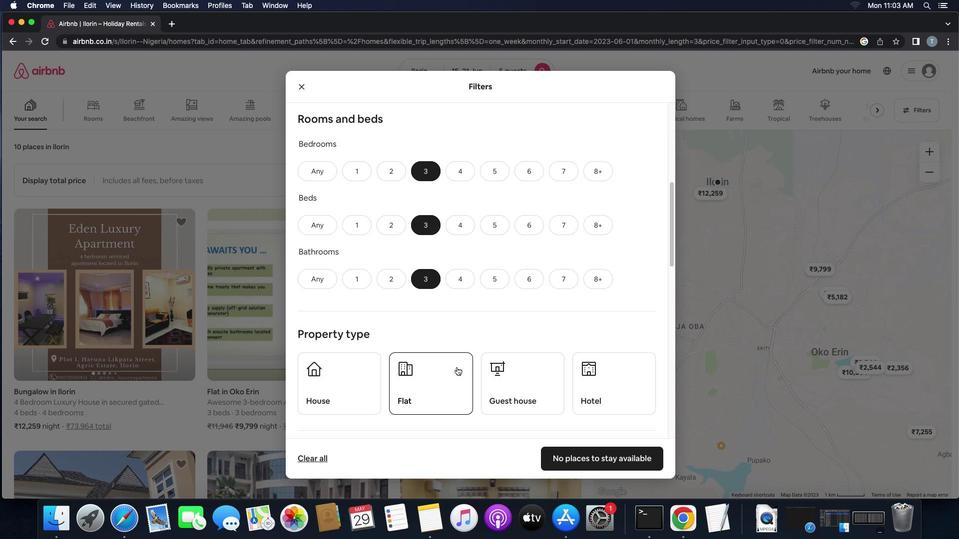 
Action: Mouse scrolled (457, 367) with delta (0, 0)
Screenshot: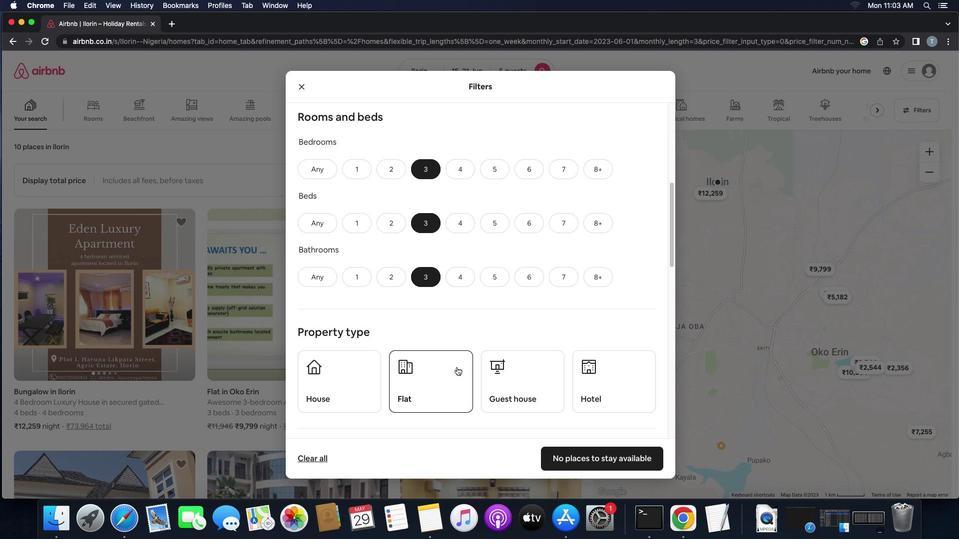 
Action: Mouse scrolled (457, 367) with delta (0, 0)
Screenshot: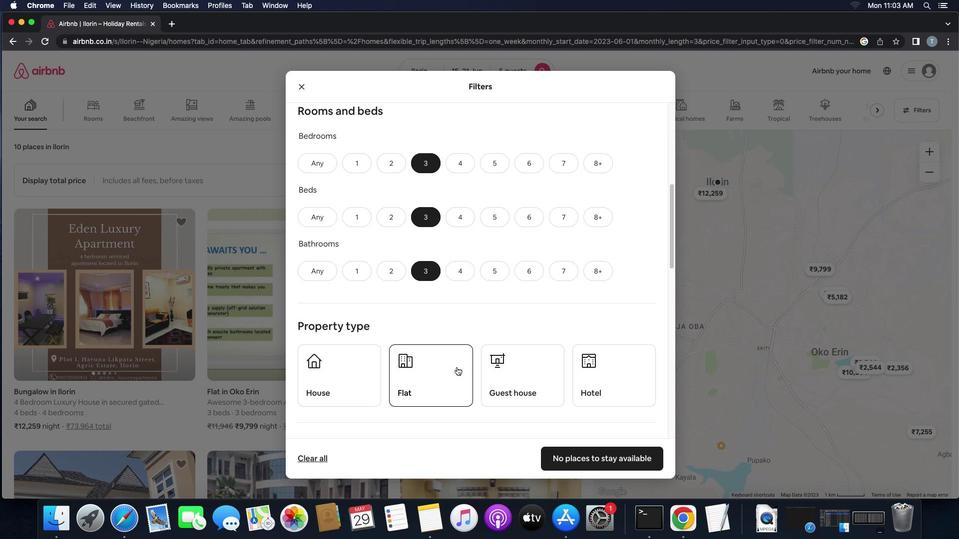 
Action: Mouse moved to (367, 347)
Screenshot: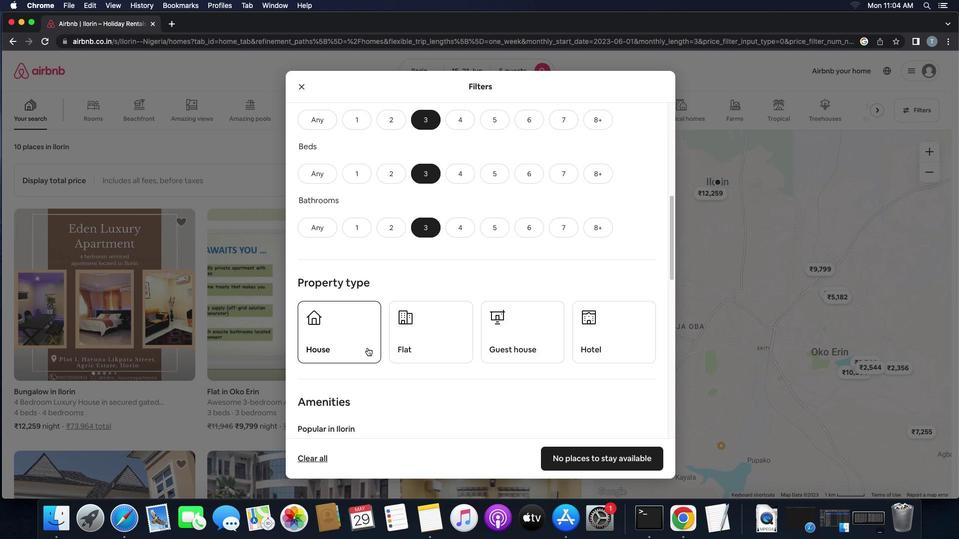 
Action: Mouse pressed left at (367, 347)
Screenshot: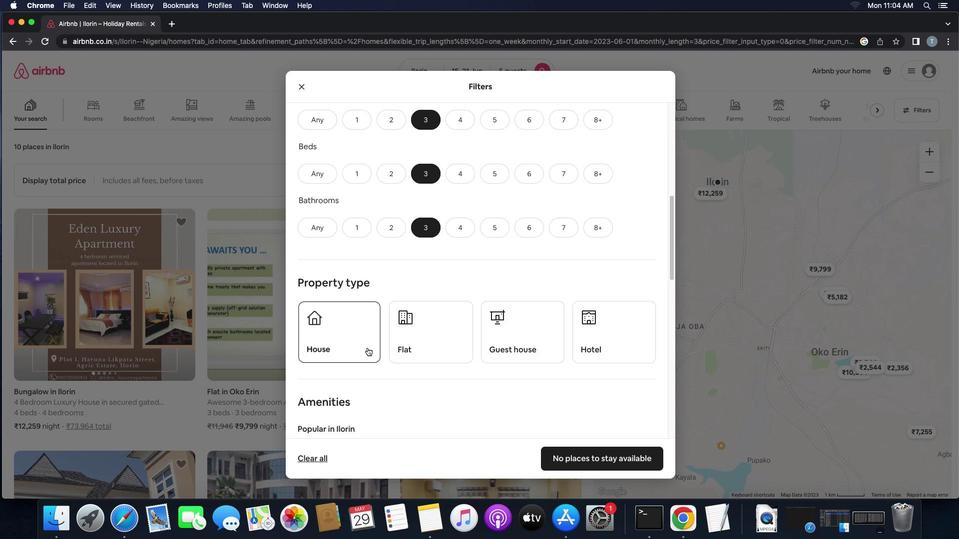 
Action: Mouse moved to (414, 347)
Screenshot: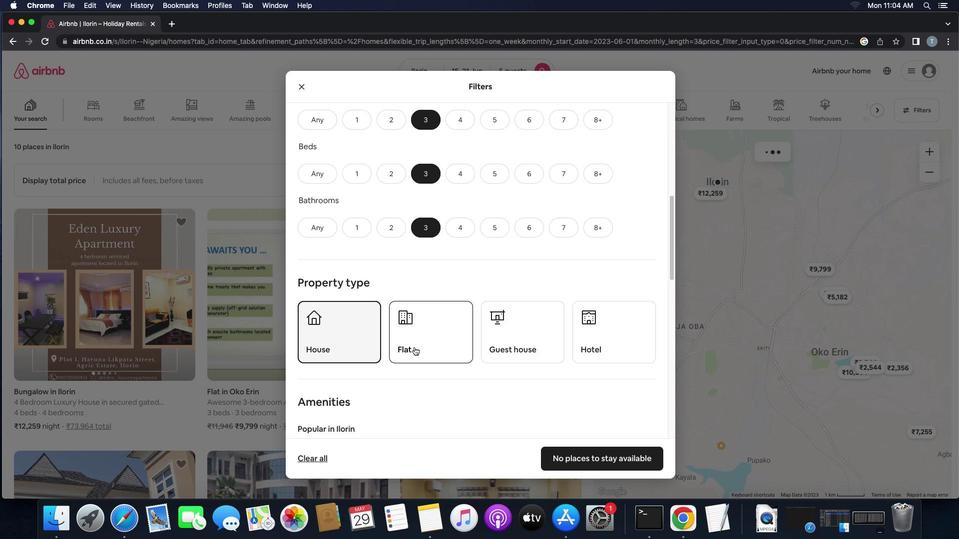 
Action: Mouse pressed left at (414, 347)
Screenshot: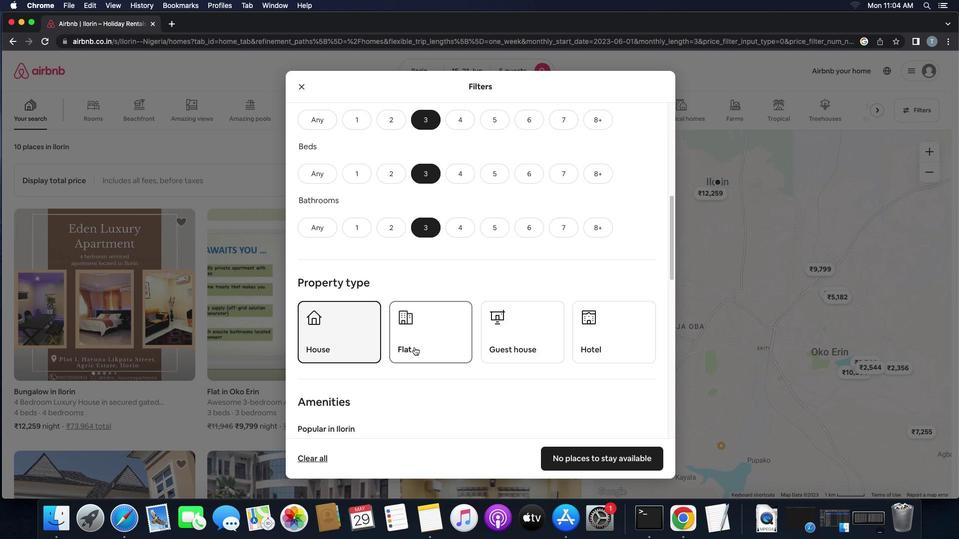 
Action: Mouse moved to (522, 349)
Screenshot: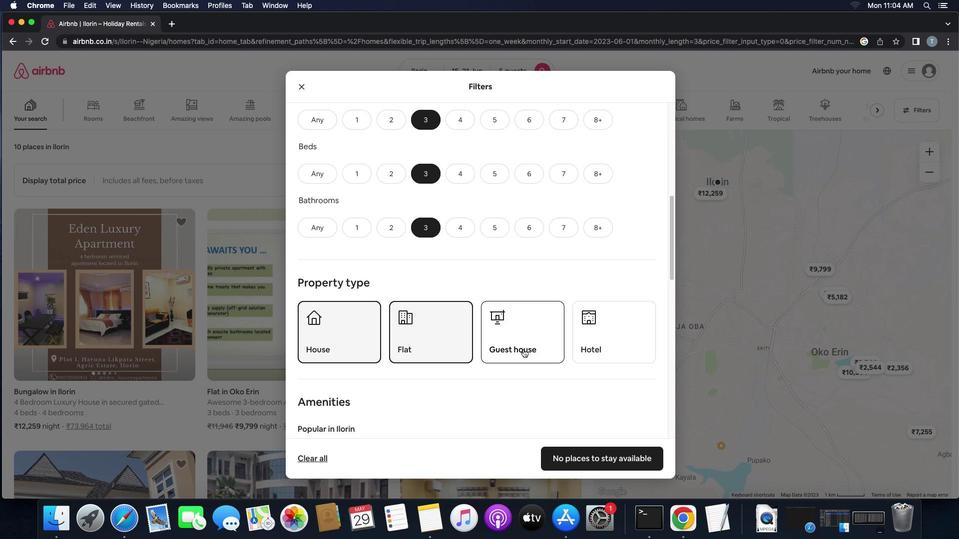 
Action: Mouse pressed left at (522, 349)
Screenshot: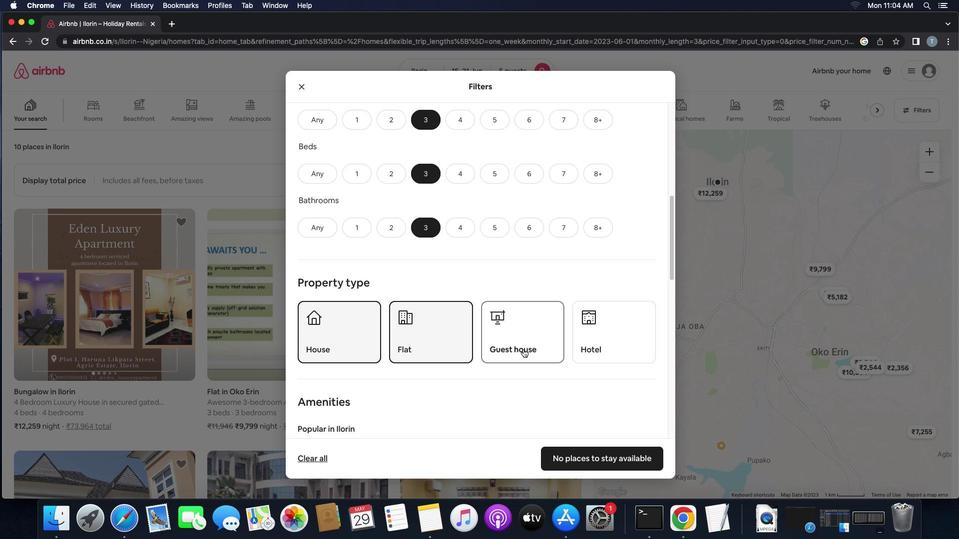
Action: Mouse moved to (428, 380)
Screenshot: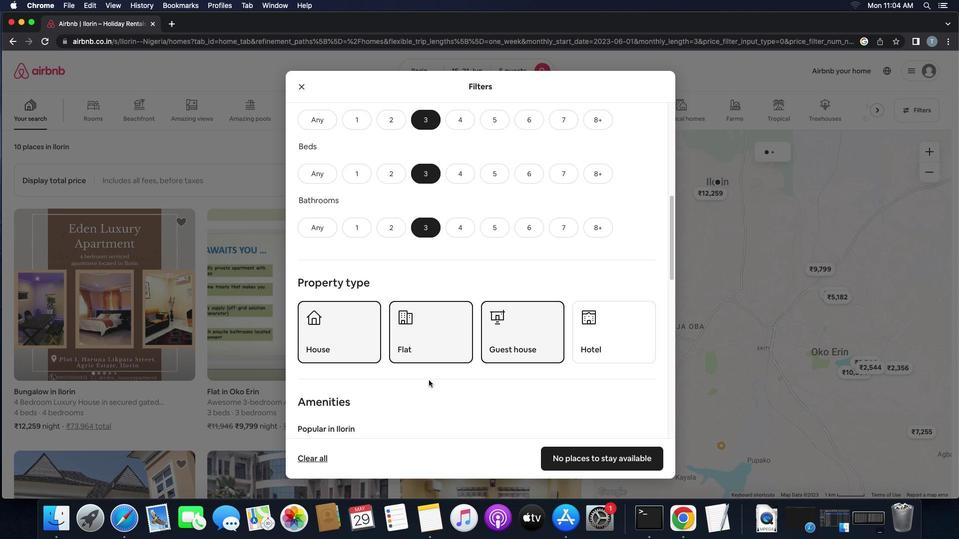 
Action: Mouse scrolled (428, 380) with delta (0, 0)
Screenshot: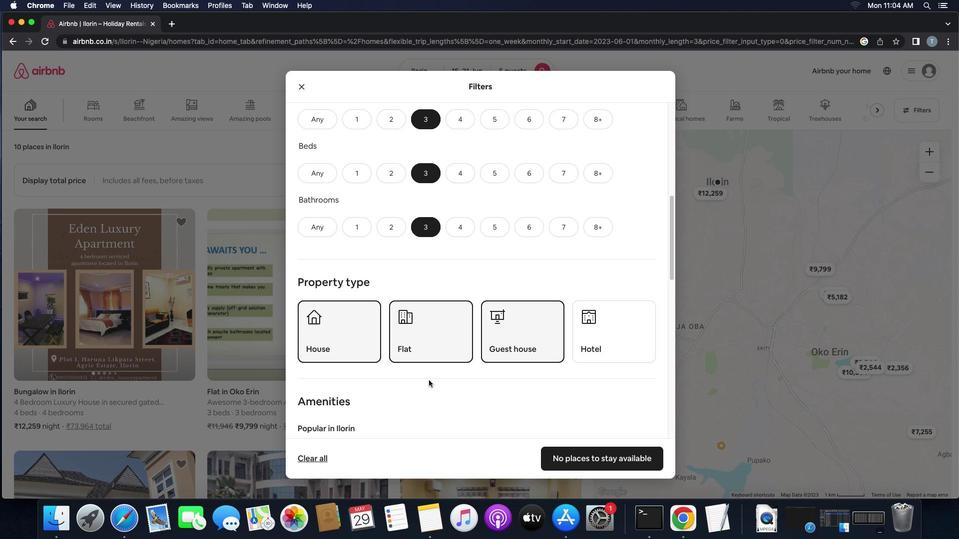 
Action: Mouse scrolled (428, 380) with delta (0, 0)
Screenshot: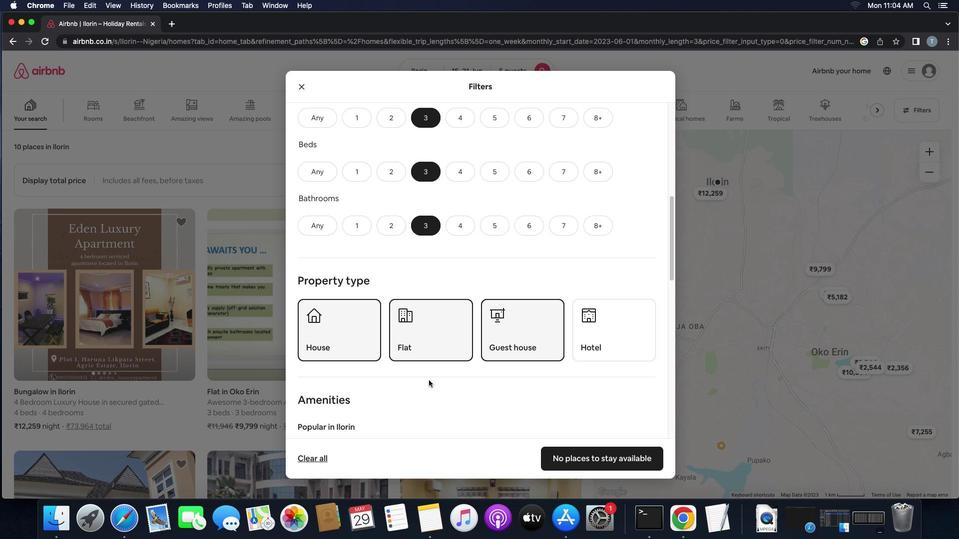 
Action: Mouse scrolled (428, 380) with delta (0, 0)
Screenshot: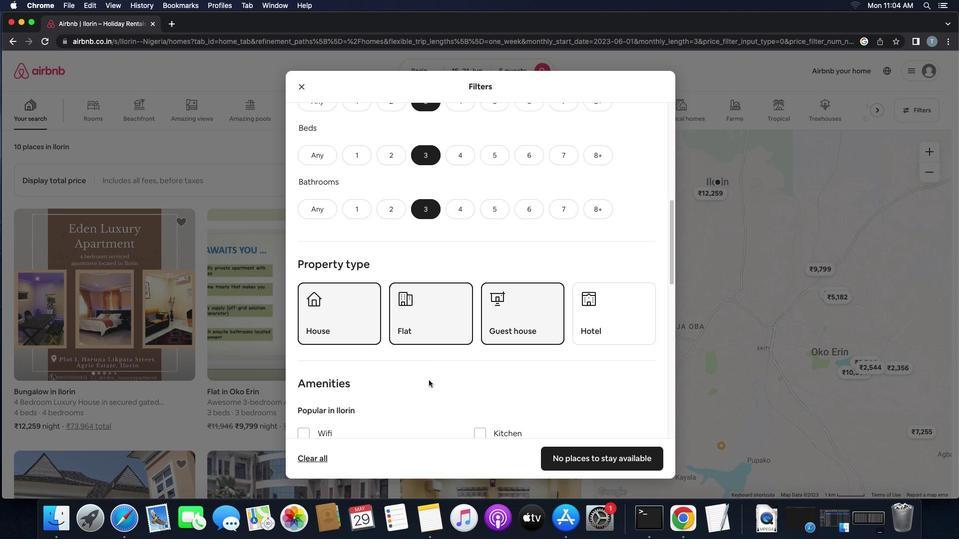 
Action: Mouse scrolled (428, 380) with delta (0, 0)
Screenshot: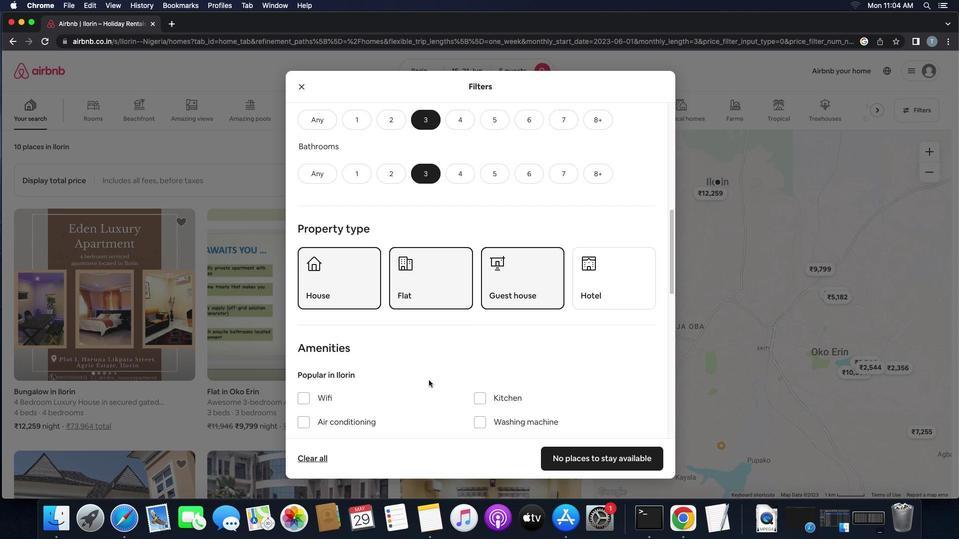 
Action: Mouse scrolled (428, 380) with delta (0, 0)
Screenshot: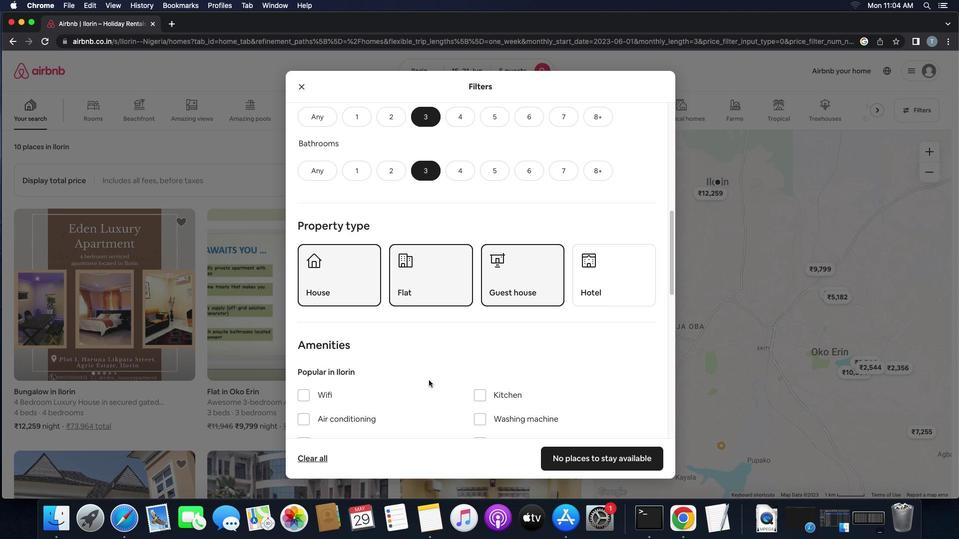
Action: Mouse scrolled (428, 380) with delta (0, -1)
Screenshot: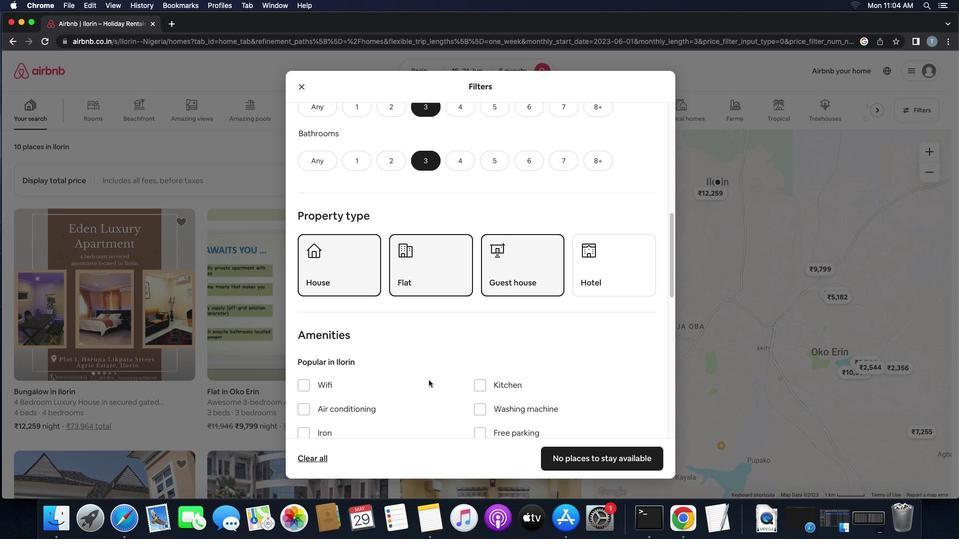 
Action: Mouse moved to (318, 313)
Screenshot: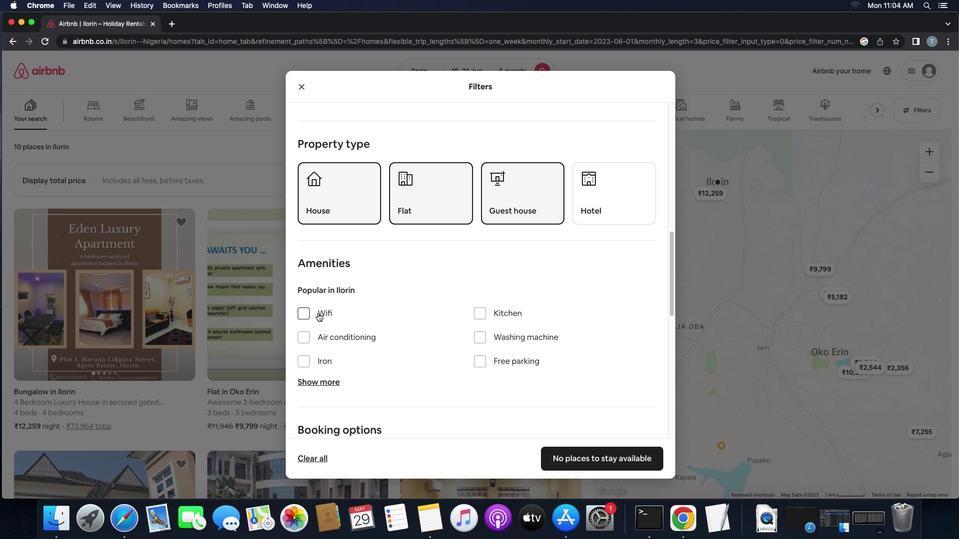 
Action: Mouse pressed left at (318, 313)
Screenshot: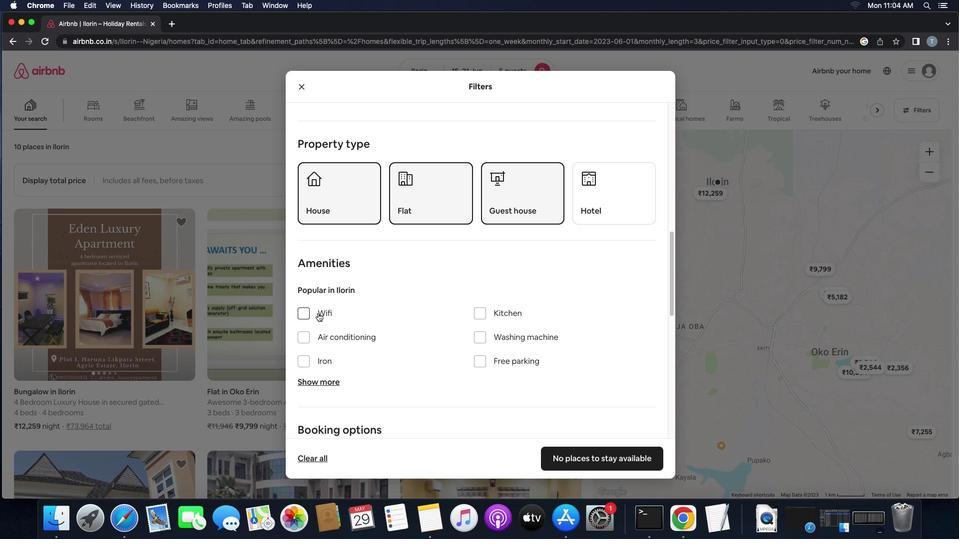 
Action: Mouse moved to (372, 376)
Screenshot: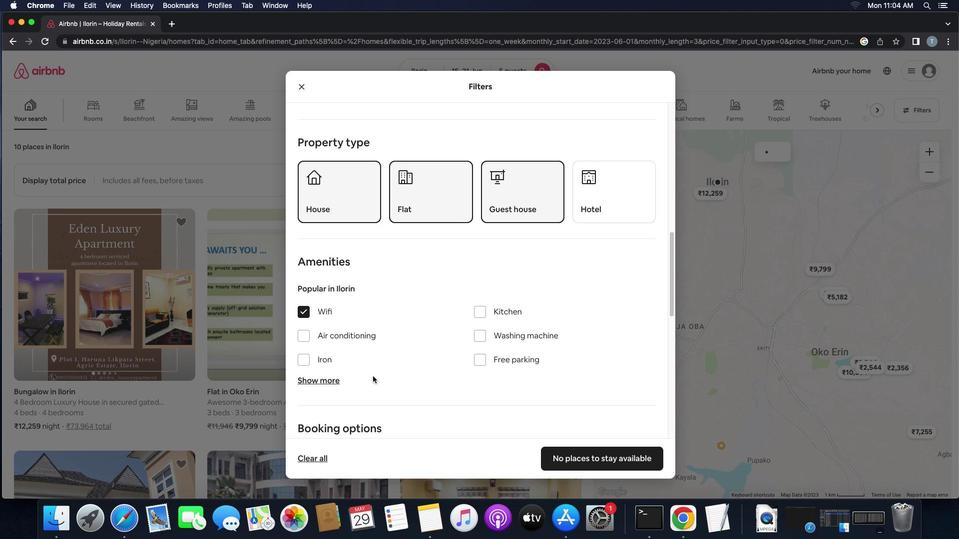 
Action: Mouse scrolled (372, 376) with delta (0, 0)
Screenshot: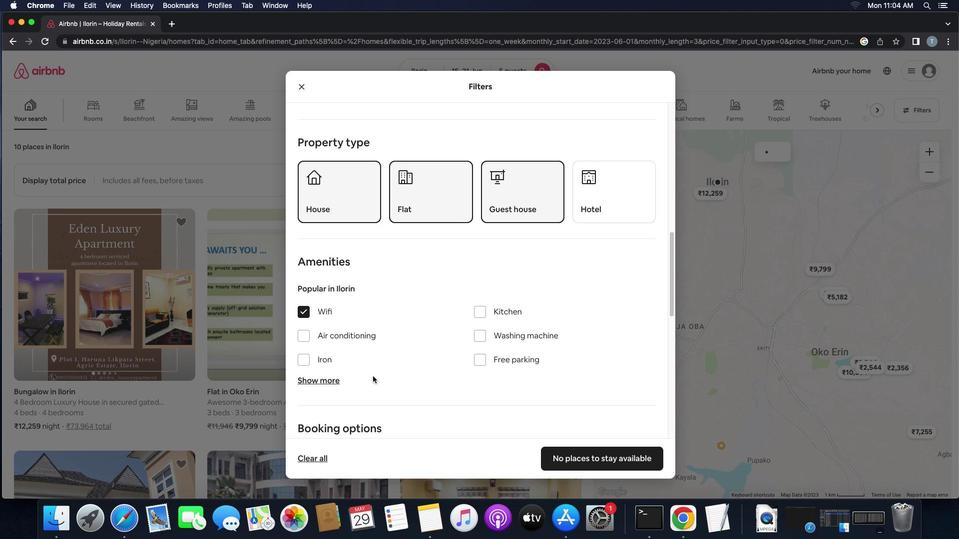 
Action: Mouse scrolled (372, 376) with delta (0, 0)
Screenshot: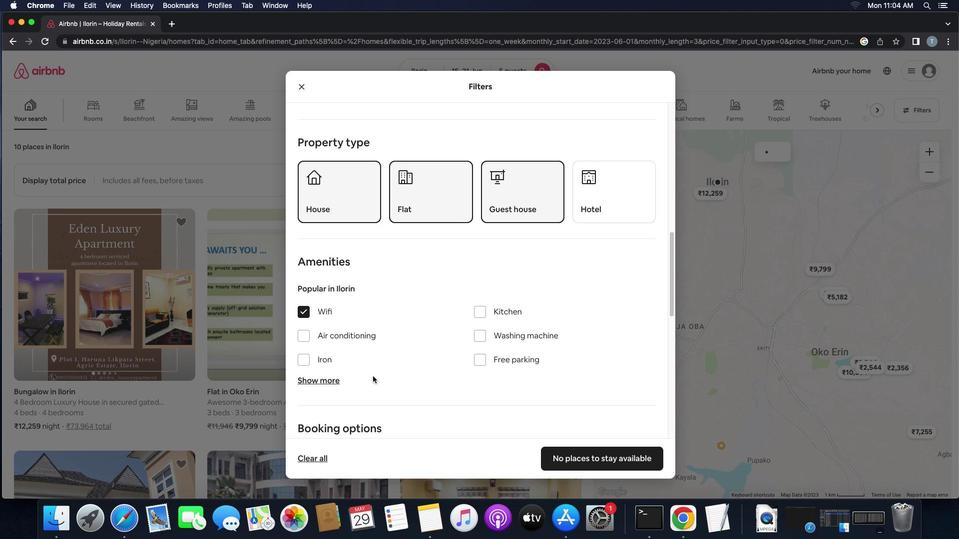 
Action: Mouse scrolled (372, 376) with delta (0, -1)
Screenshot: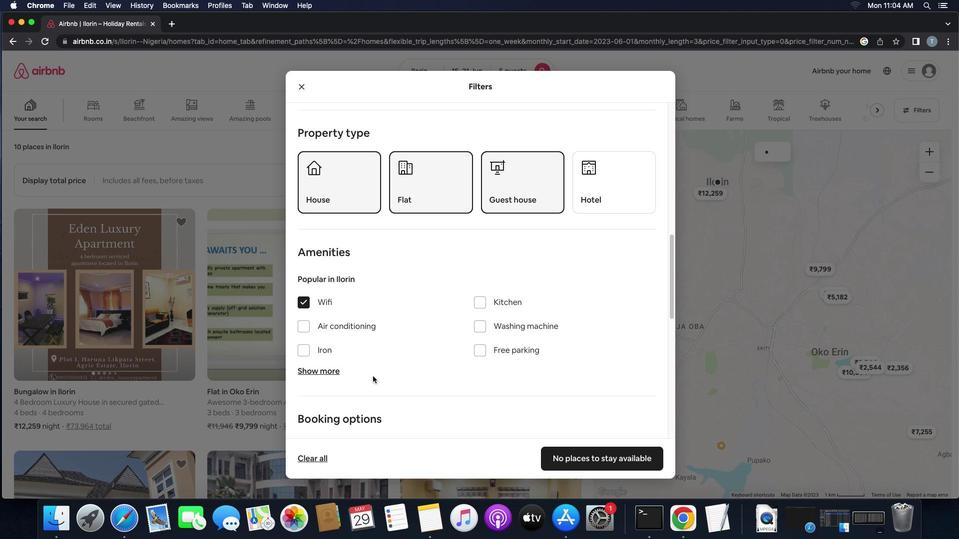 
Action: Mouse scrolled (372, 376) with delta (0, -1)
Screenshot: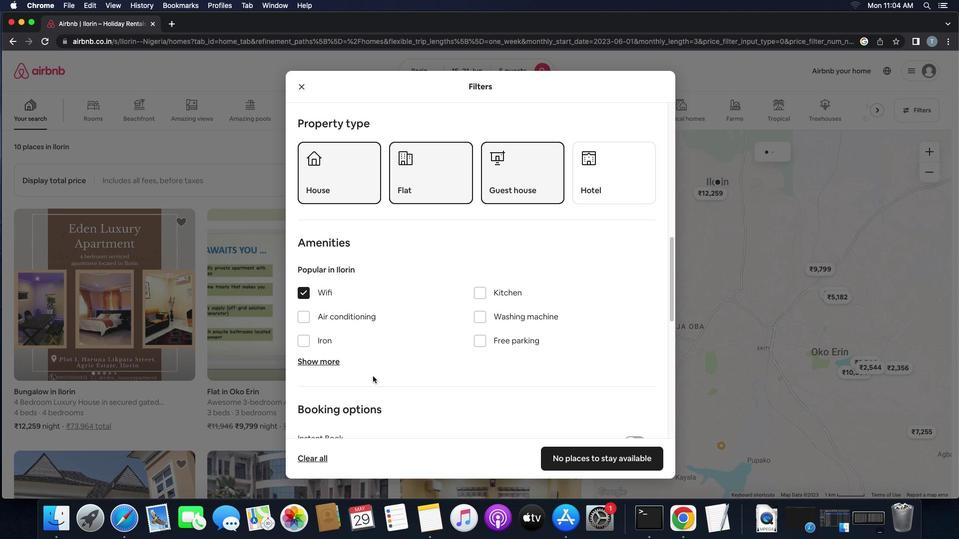 
Action: Mouse moved to (636, 298)
Screenshot: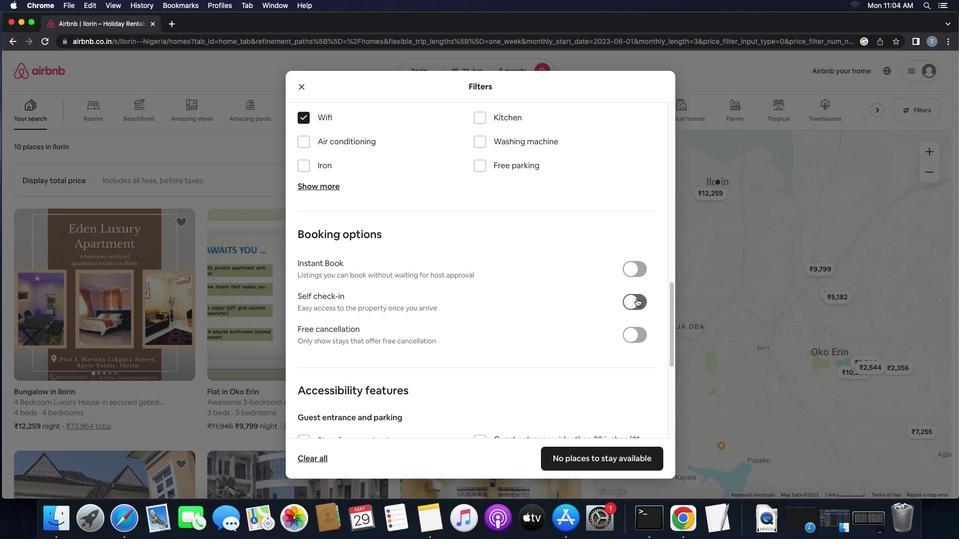 
Action: Mouse pressed left at (636, 298)
Screenshot: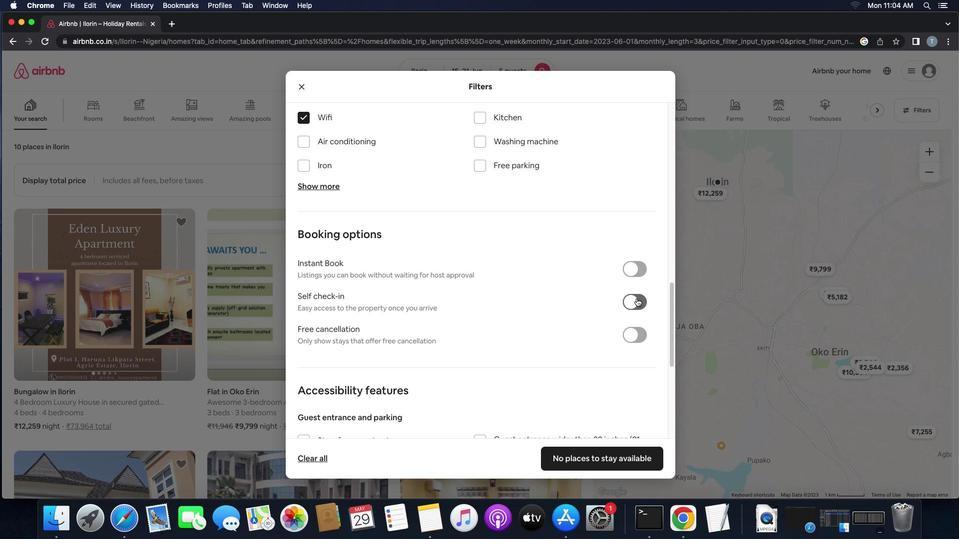 
Action: Mouse moved to (506, 366)
Screenshot: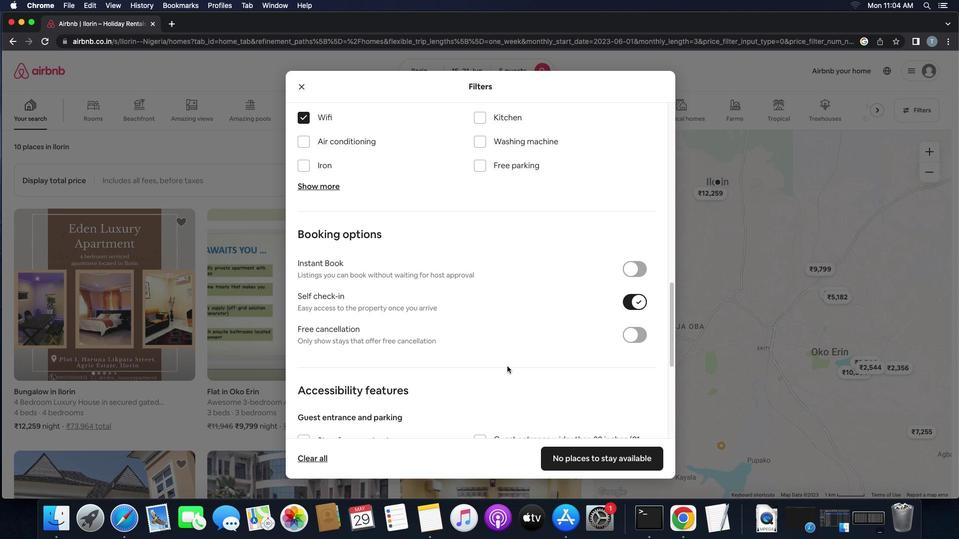 
Action: Mouse scrolled (506, 366) with delta (0, 0)
Screenshot: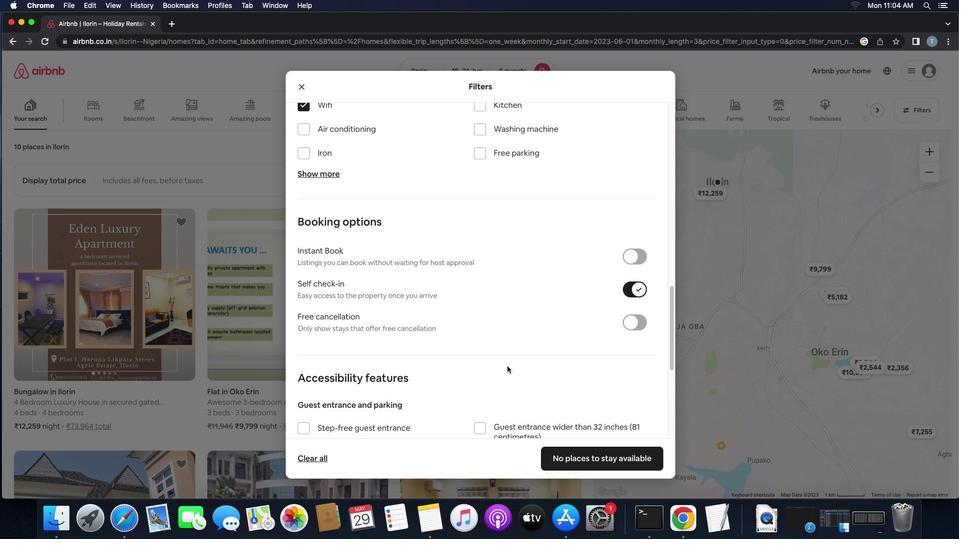 
Action: Mouse scrolled (506, 366) with delta (0, 0)
Screenshot: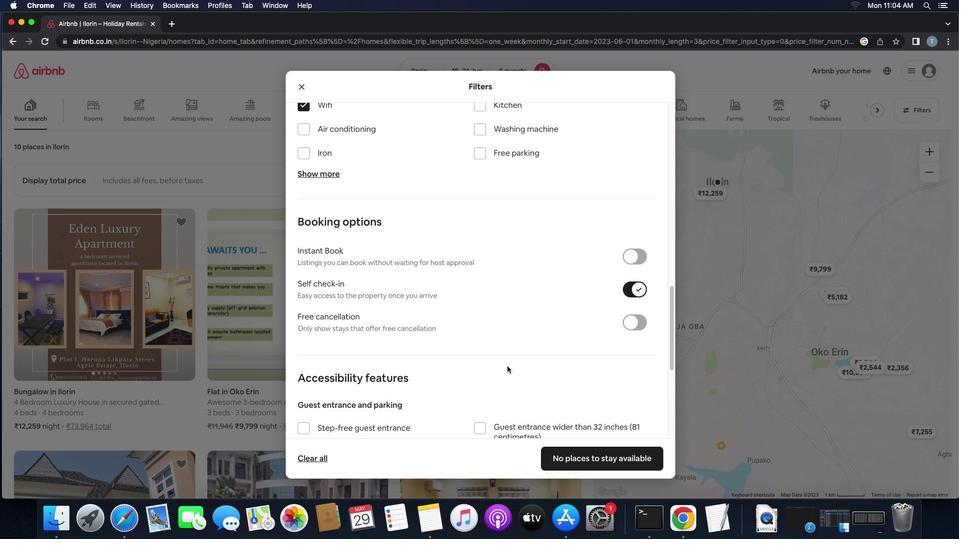 
Action: Mouse scrolled (506, 366) with delta (0, -1)
Screenshot: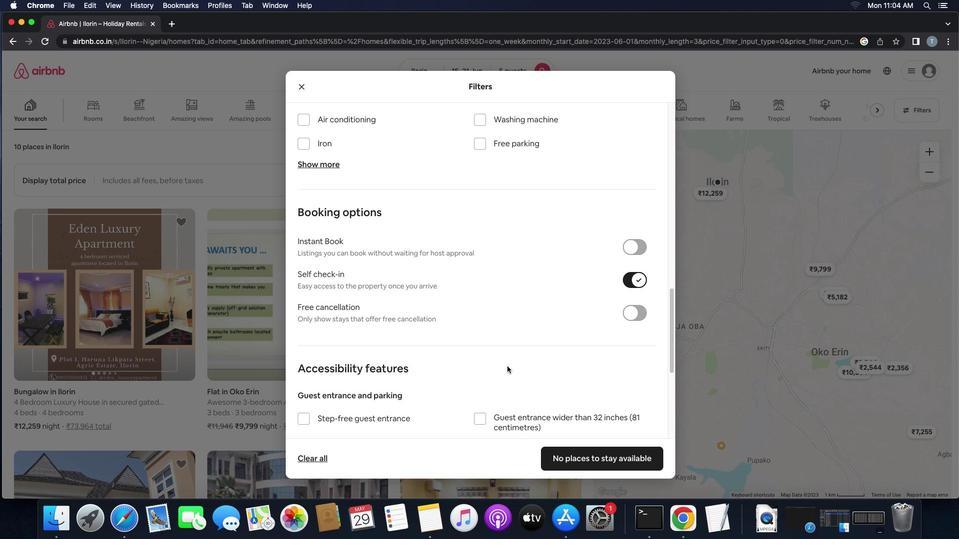 
Action: Mouse scrolled (506, 366) with delta (0, -1)
Screenshot: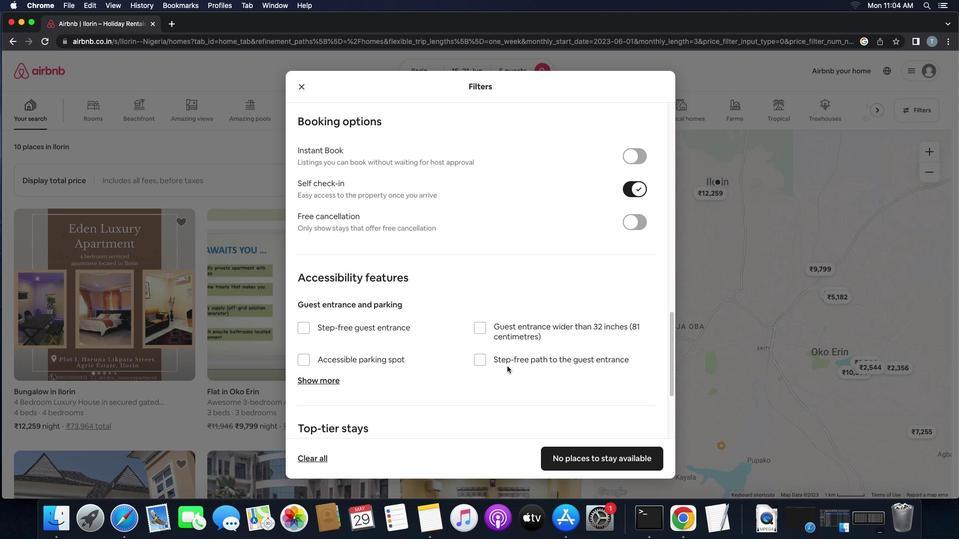 
Action: Mouse moved to (415, 350)
Screenshot: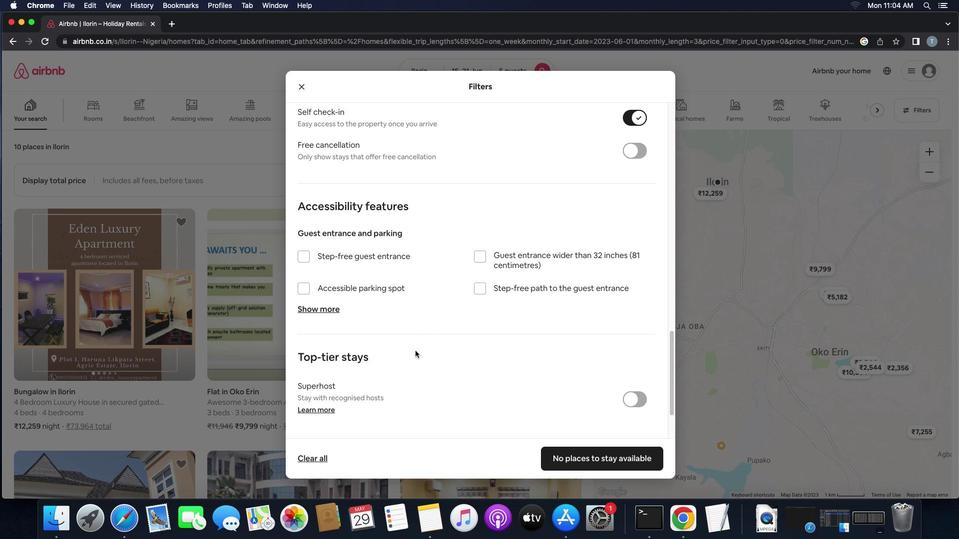 
Action: Mouse scrolled (415, 350) with delta (0, 0)
Screenshot: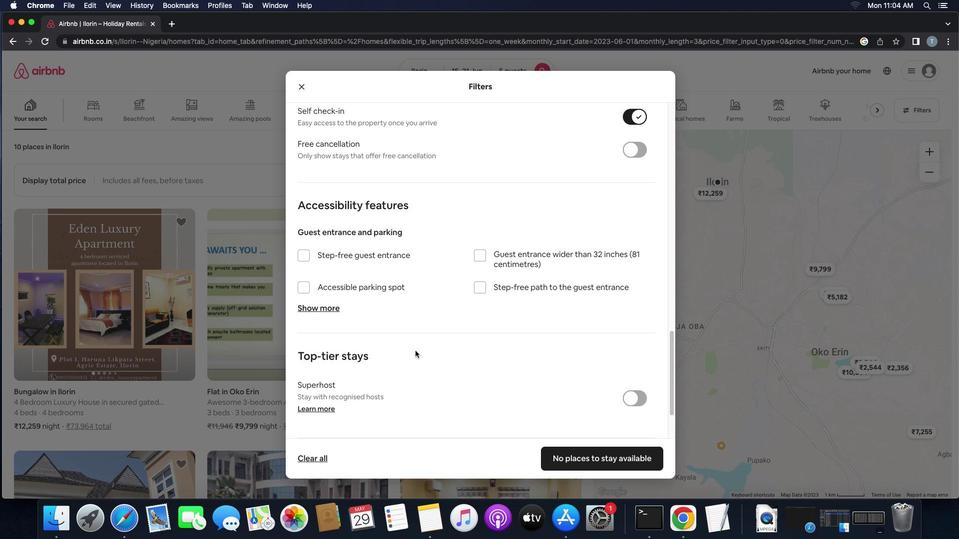 
Action: Mouse scrolled (415, 350) with delta (0, 0)
Screenshot: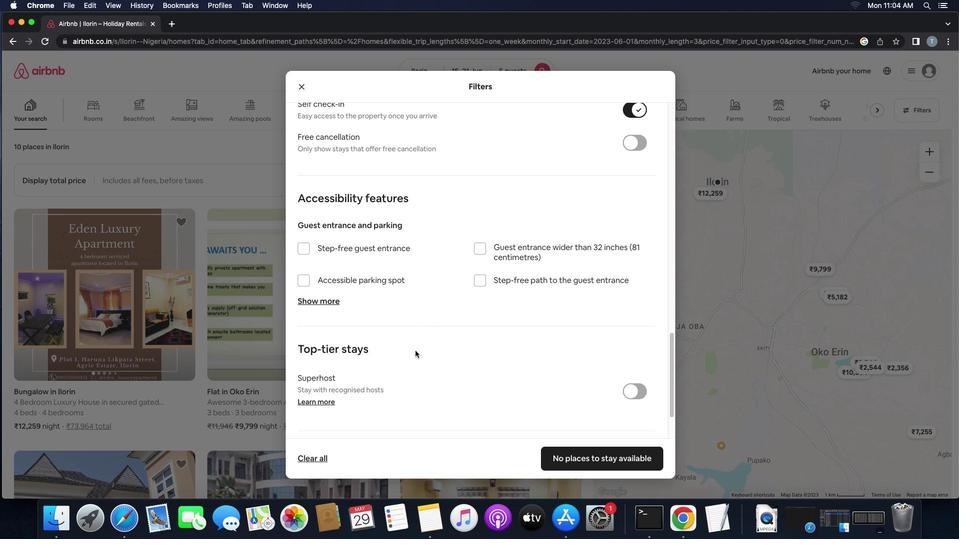 
Action: Mouse scrolled (415, 350) with delta (0, -1)
Screenshot: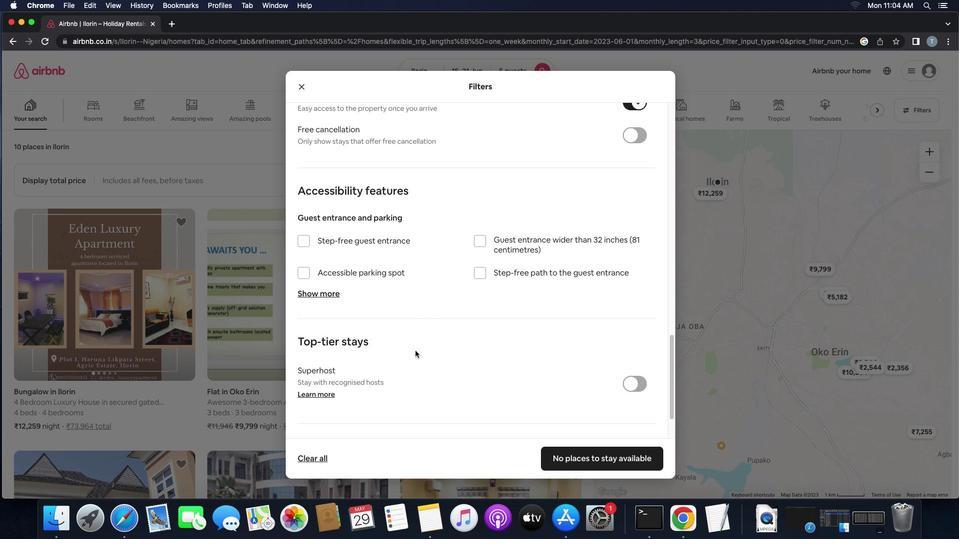 
Action: Mouse scrolled (415, 350) with delta (0, -1)
Screenshot: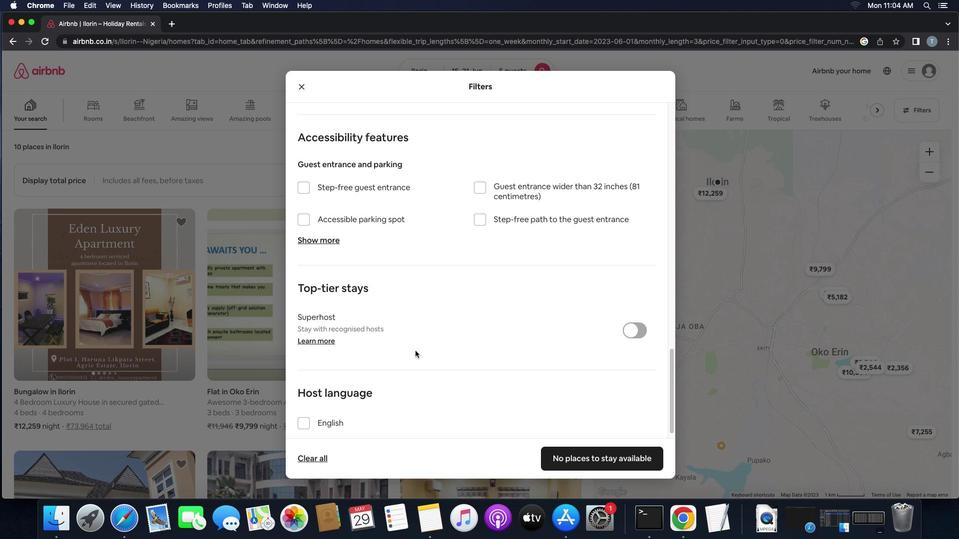 
Action: Mouse scrolled (415, 350) with delta (0, 0)
Screenshot: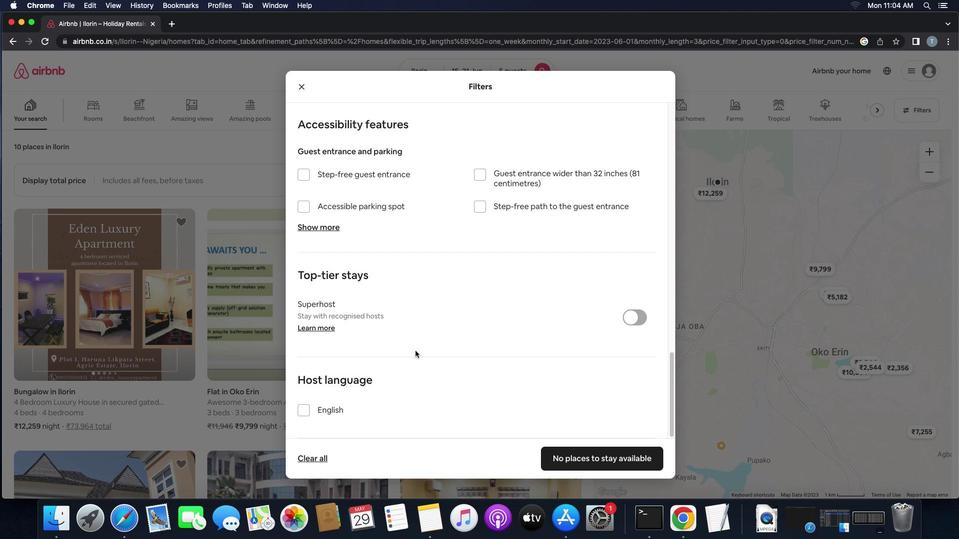 
Action: Mouse scrolled (415, 350) with delta (0, 0)
Screenshot: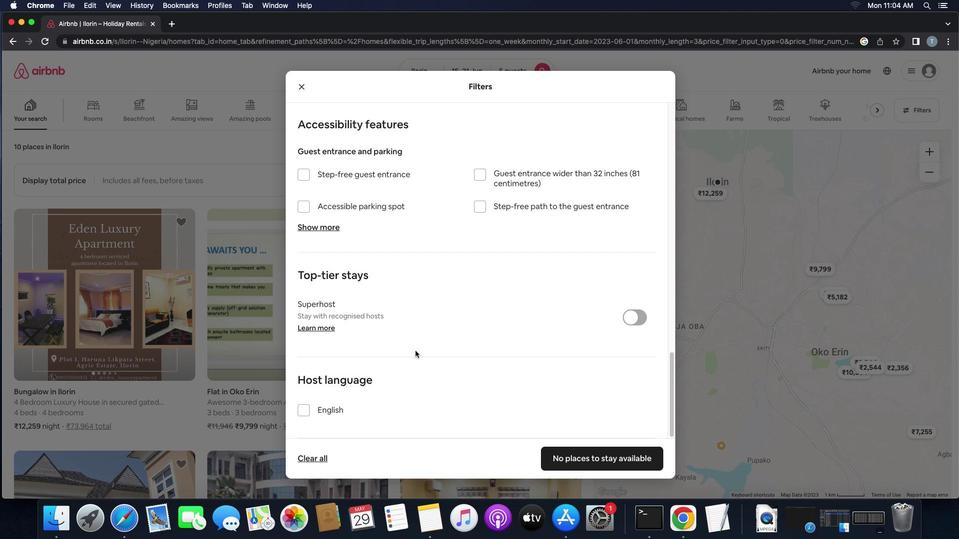 
Action: Mouse scrolled (415, 350) with delta (0, 0)
Screenshot: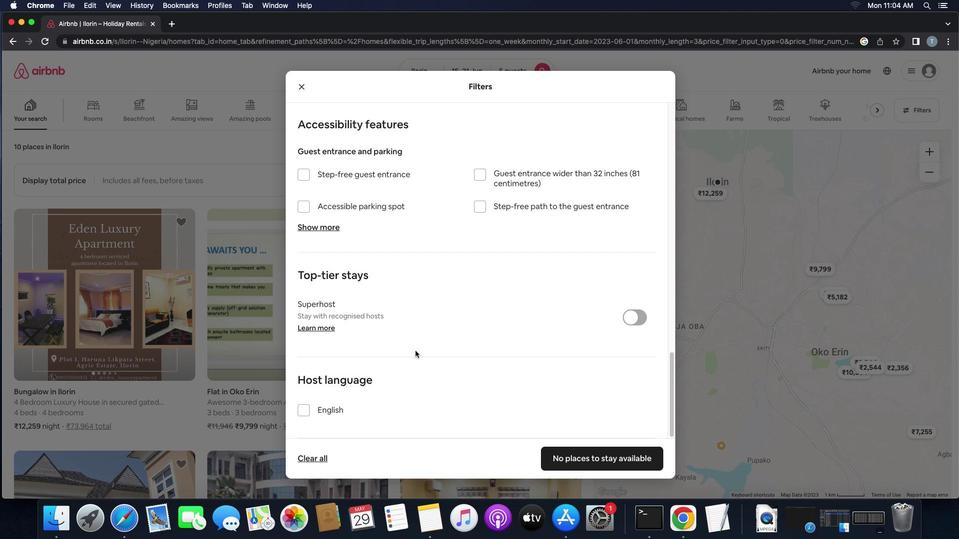 
Action: Mouse moved to (306, 409)
Screenshot: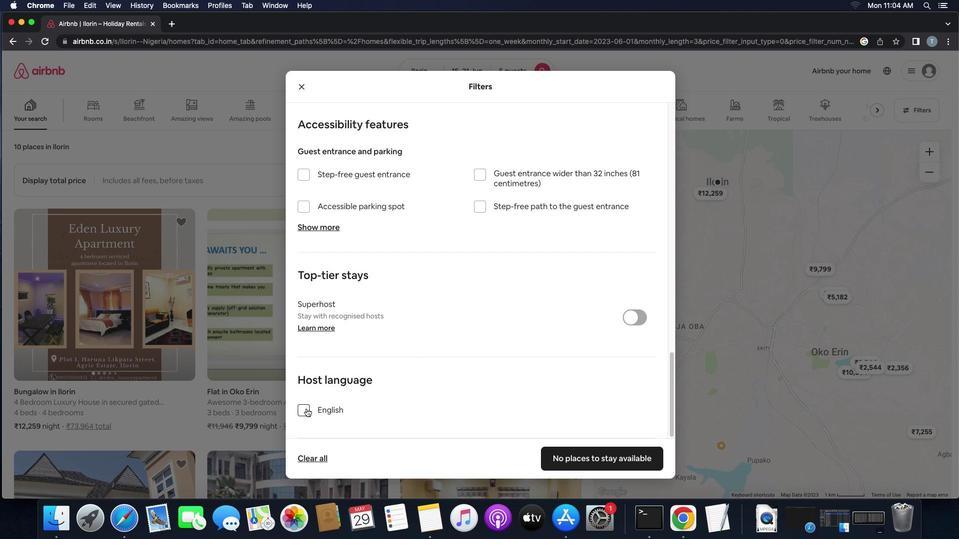 
Action: Mouse pressed left at (306, 409)
Screenshot: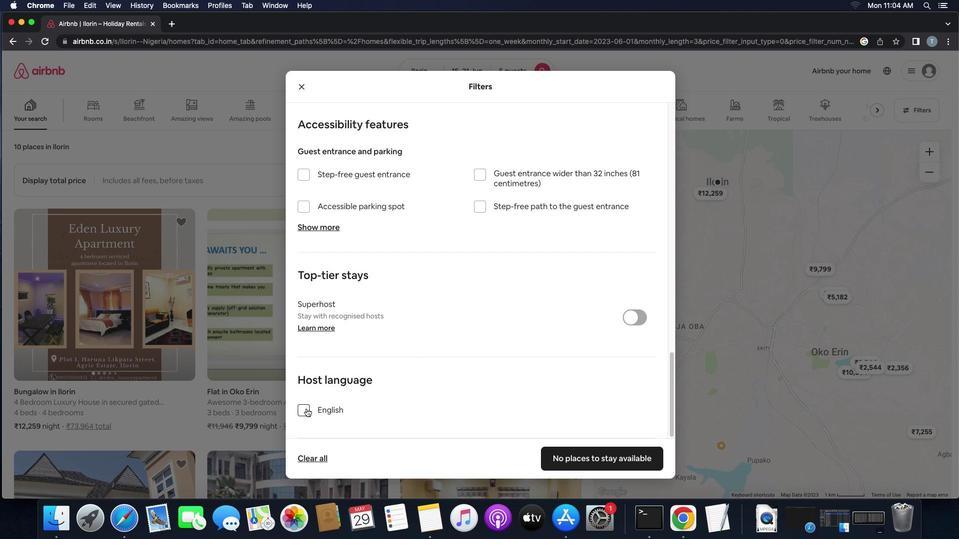 
Action: Mouse moved to (593, 464)
Screenshot: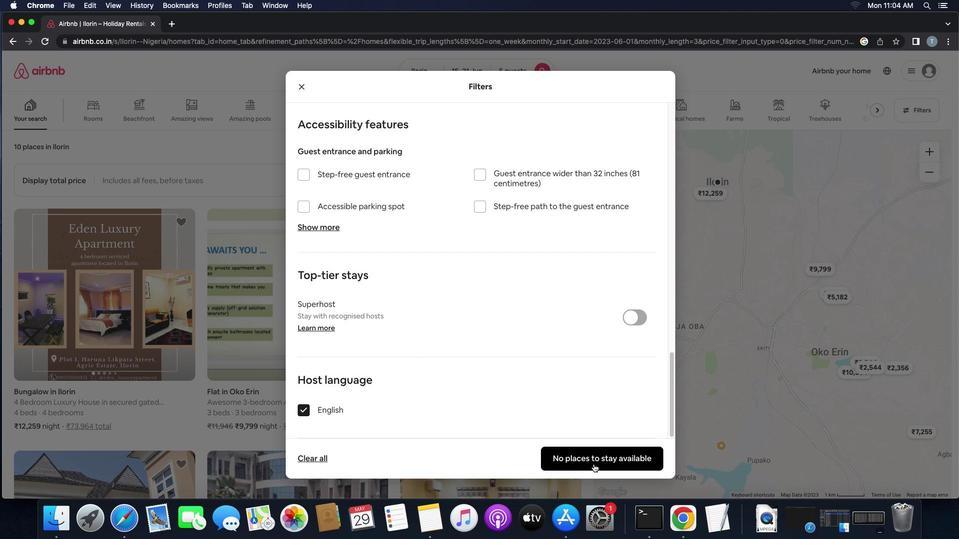 
Action: Mouse pressed left at (593, 464)
Screenshot: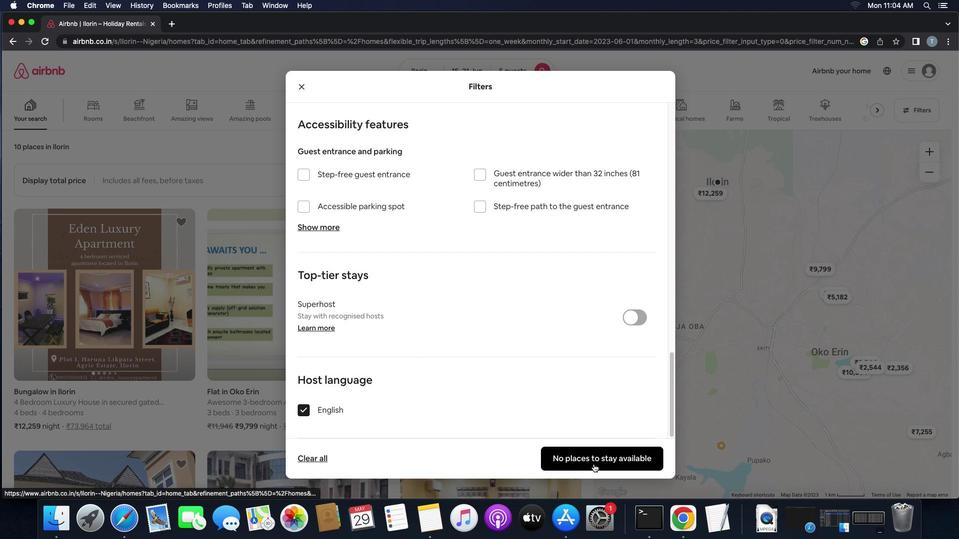 
Action: Mouse moved to (463, 278)
Screenshot: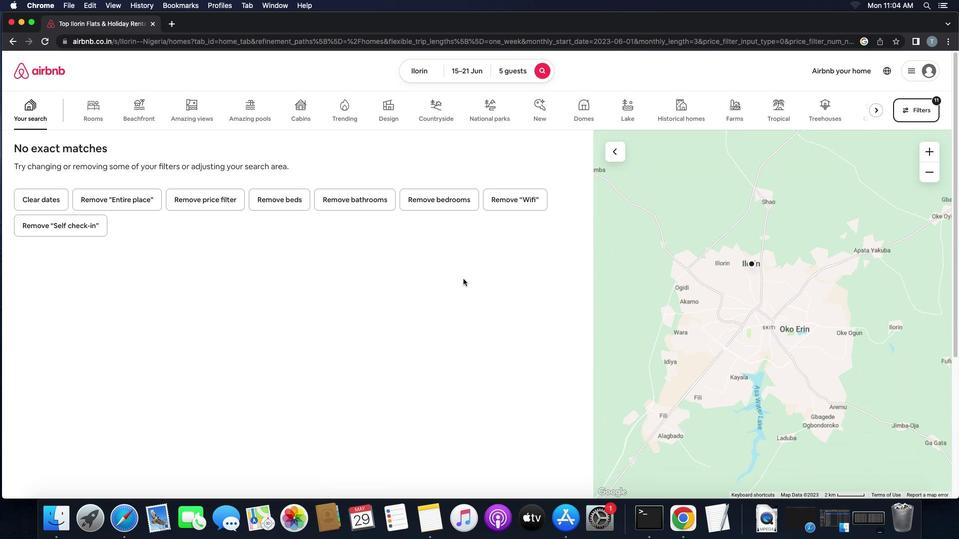 
